 Task: Use the "High Pass Filter" to remove low-frequency noise from a field recording.
Action: Mouse moved to (72, 2)
Screenshot: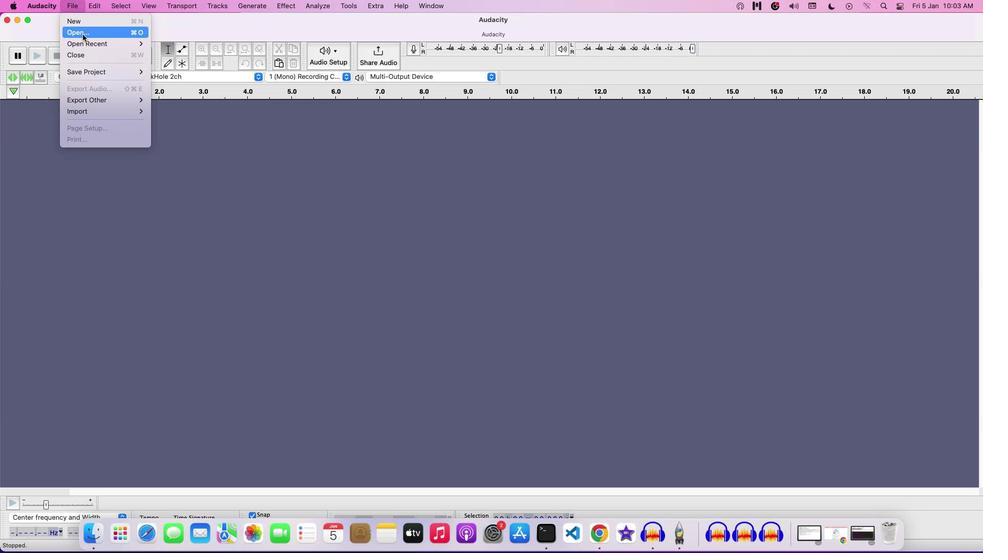 
Action: Mouse pressed left at (72, 2)
Screenshot: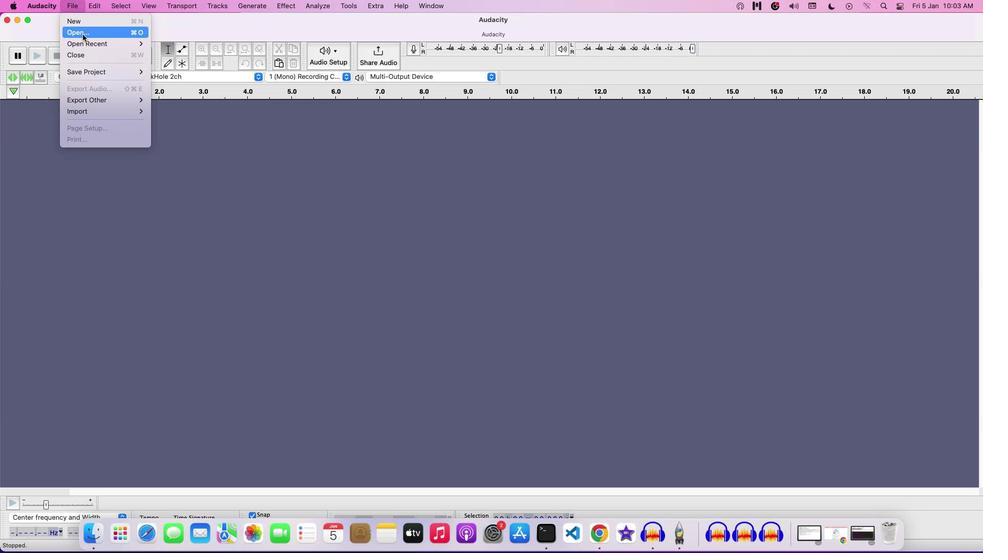 
Action: Mouse moved to (82, 34)
Screenshot: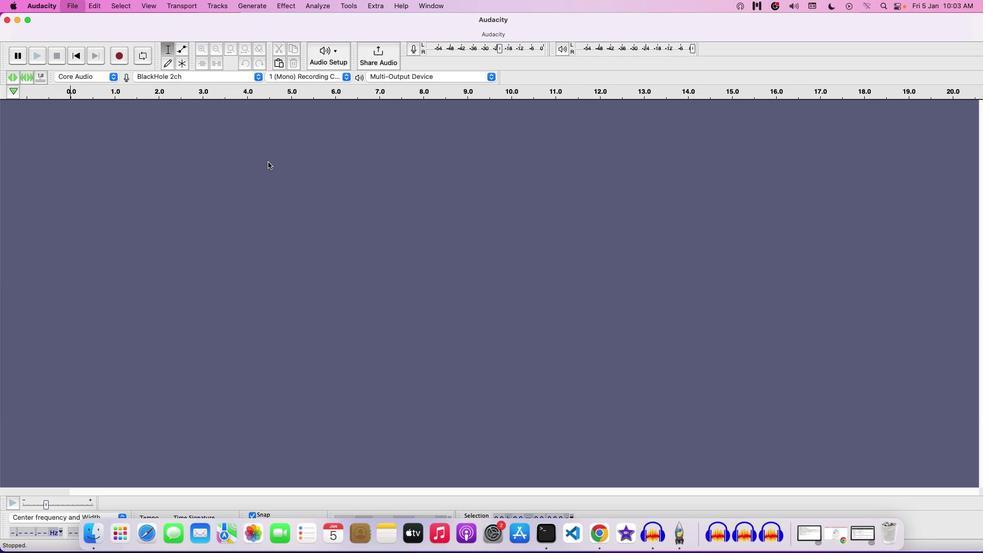 
Action: Mouse pressed left at (82, 34)
Screenshot: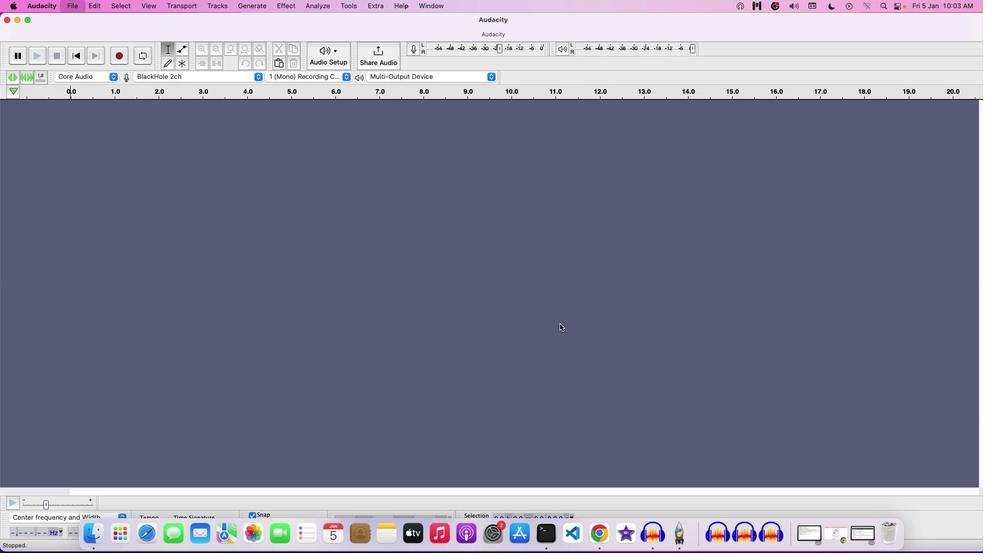 
Action: Mouse moved to (323, 136)
Screenshot: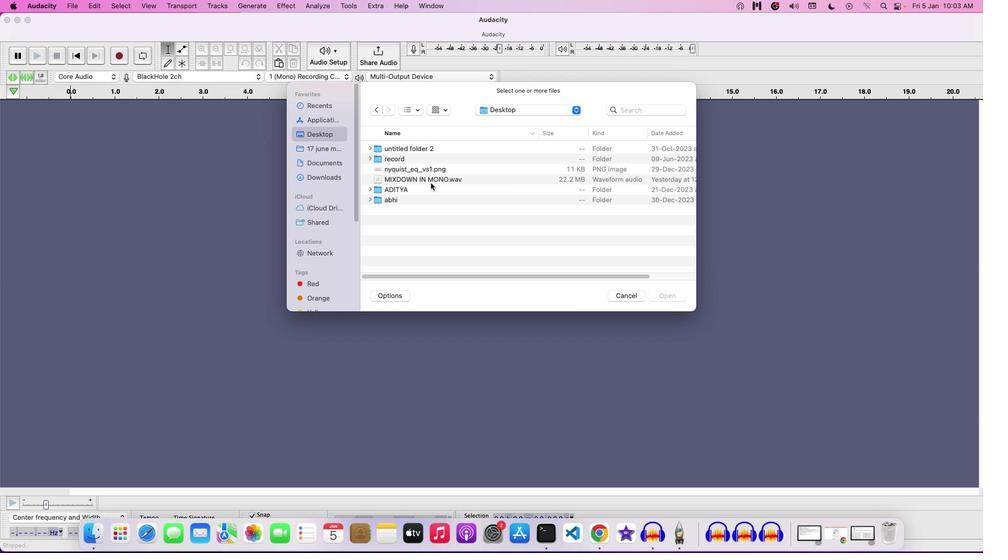
Action: Mouse pressed left at (323, 136)
Screenshot: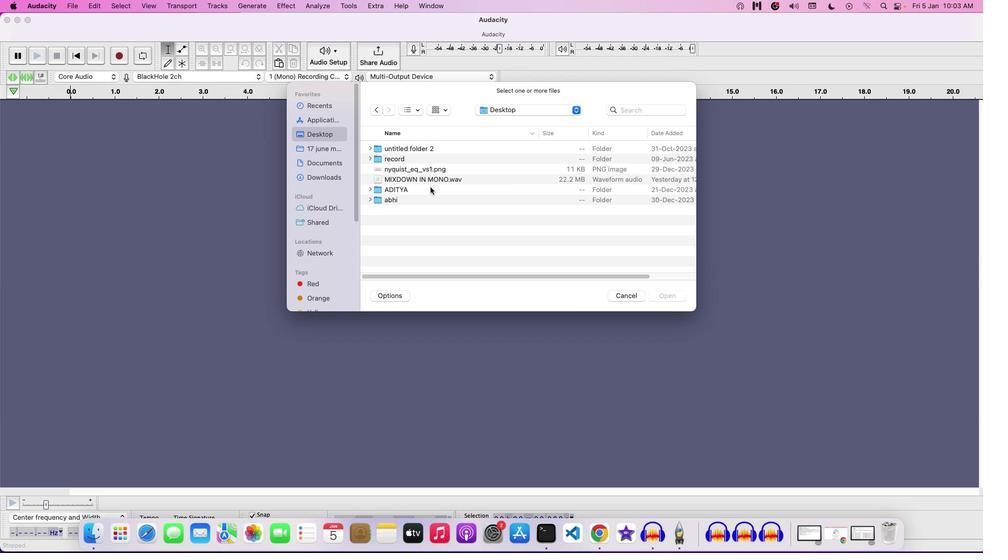 
Action: Mouse moved to (430, 187)
Screenshot: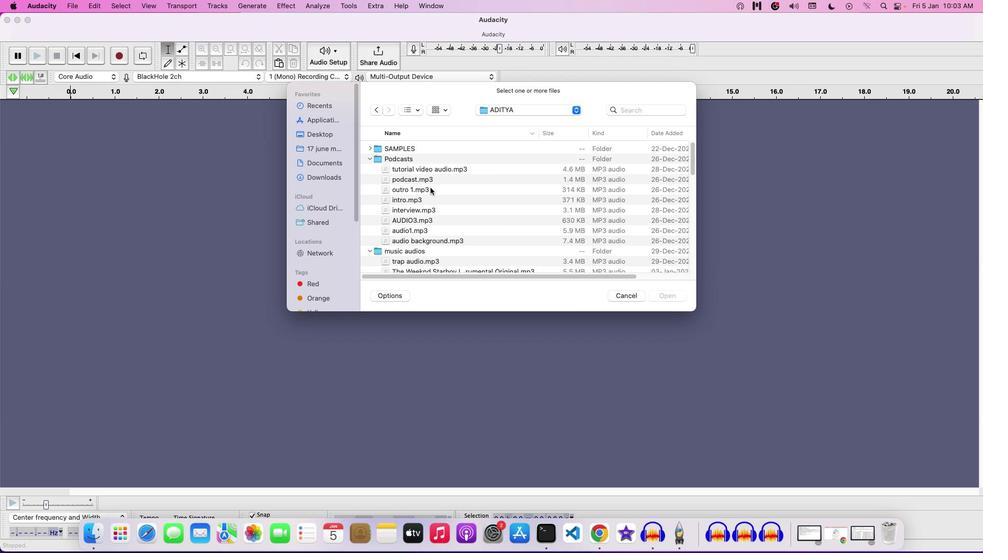 
Action: Mouse pressed left at (430, 187)
Screenshot: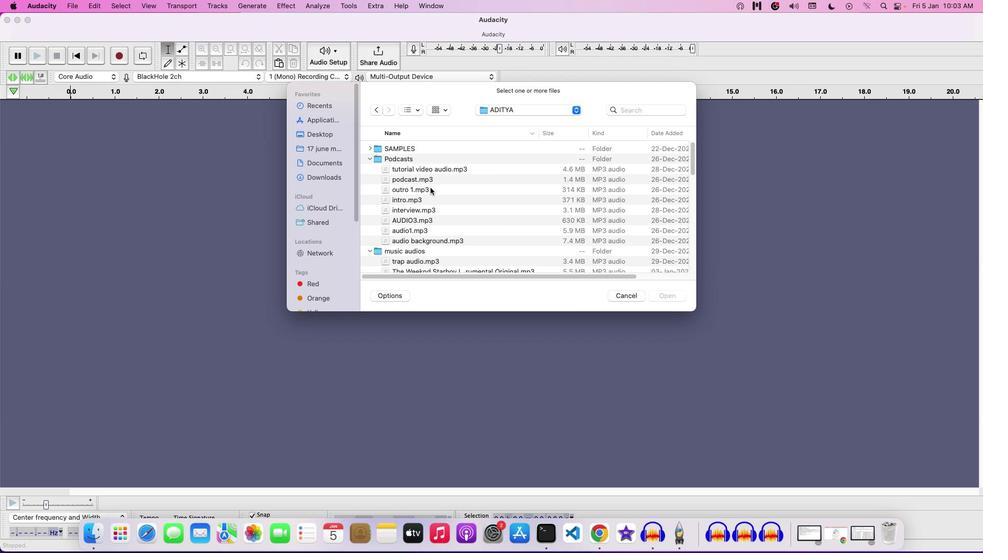 
Action: Mouse pressed left at (430, 187)
Screenshot: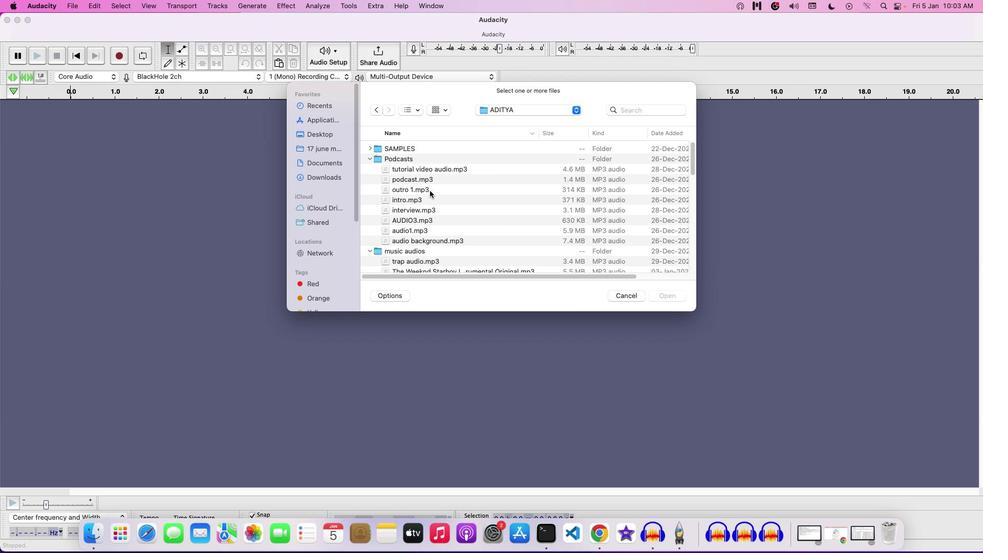 
Action: Mouse moved to (430, 204)
Screenshot: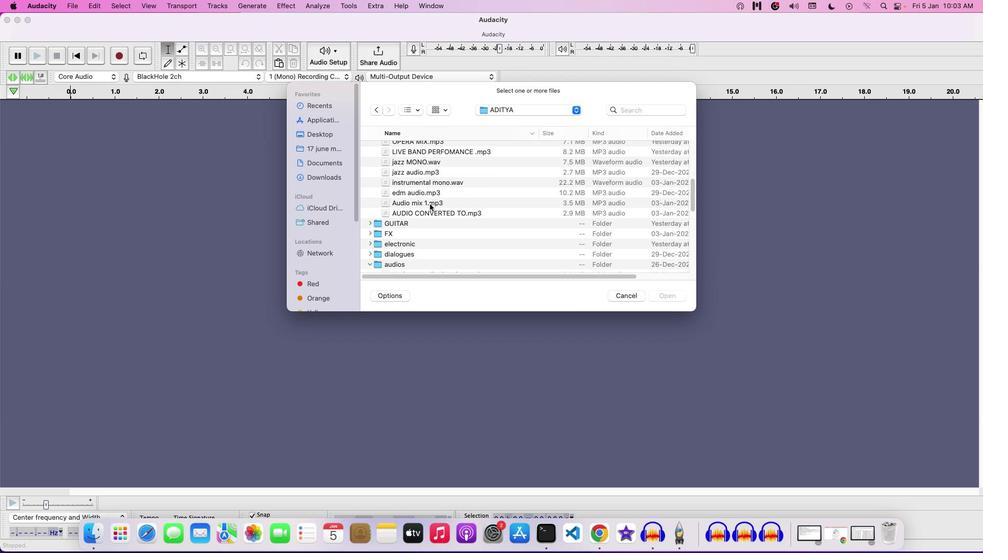 
Action: Mouse scrolled (430, 204) with delta (0, 0)
Screenshot: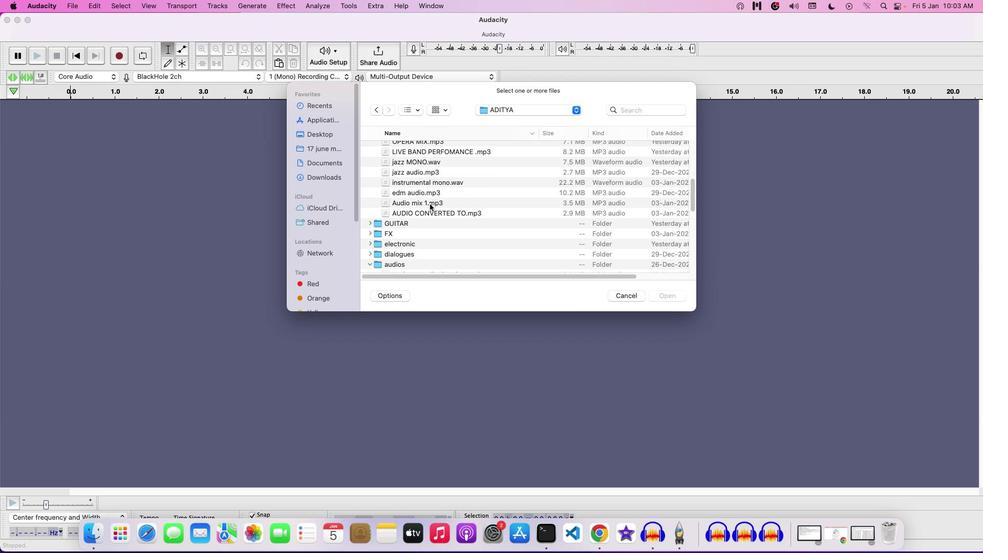 
Action: Mouse scrolled (430, 204) with delta (0, 0)
Screenshot: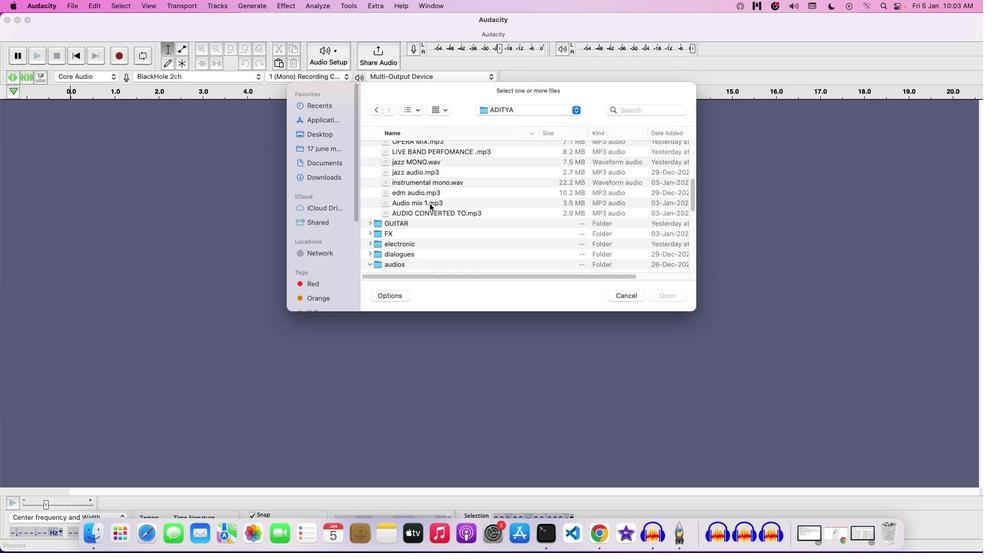 
Action: Mouse scrolled (430, 204) with delta (0, -1)
Screenshot: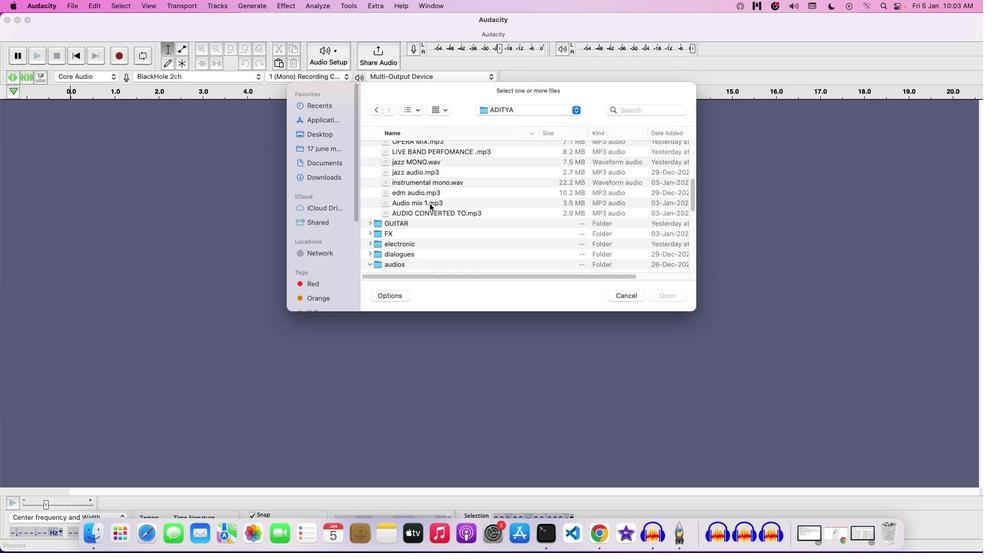 
Action: Mouse scrolled (430, 204) with delta (0, -2)
Screenshot: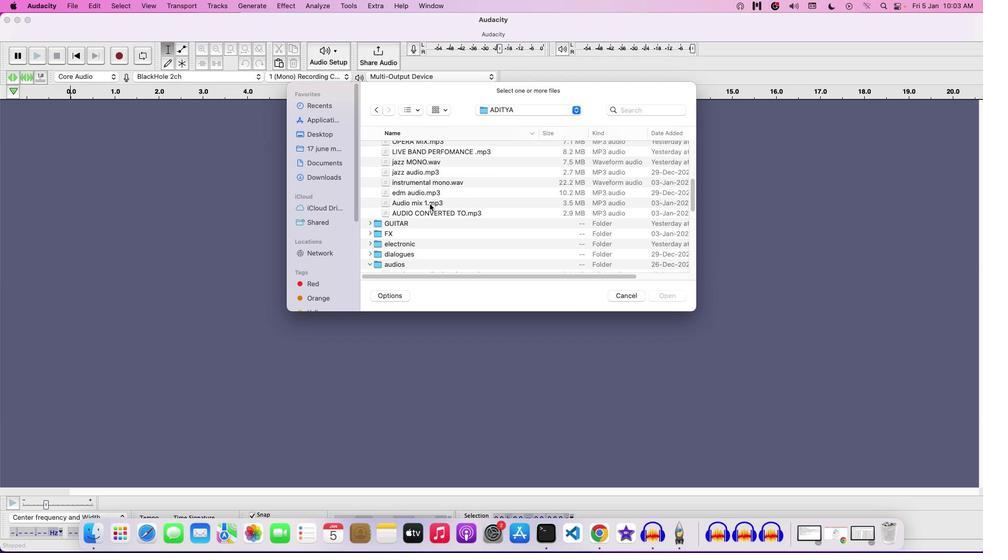 
Action: Mouse scrolled (430, 204) with delta (0, 0)
Screenshot: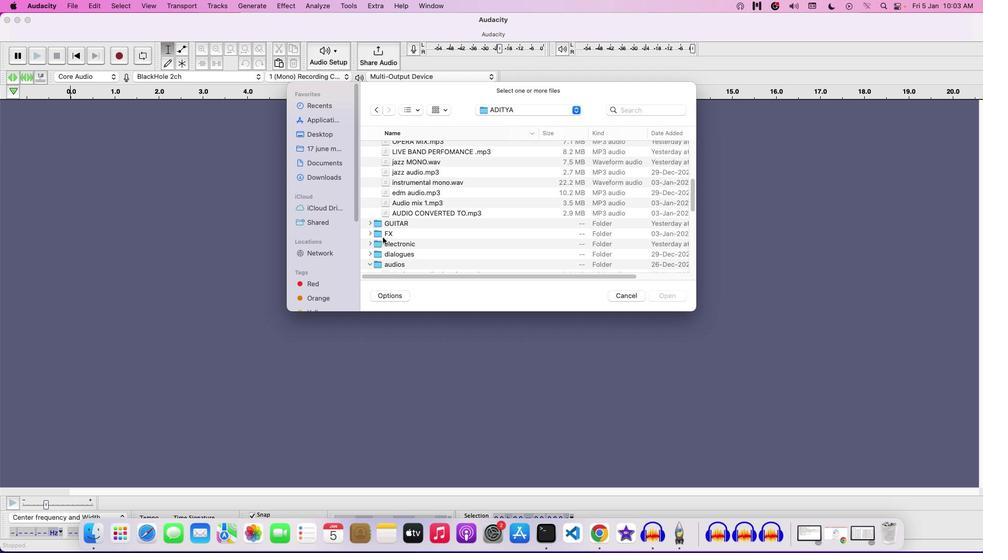 
Action: Mouse scrolled (430, 204) with delta (0, 0)
Screenshot: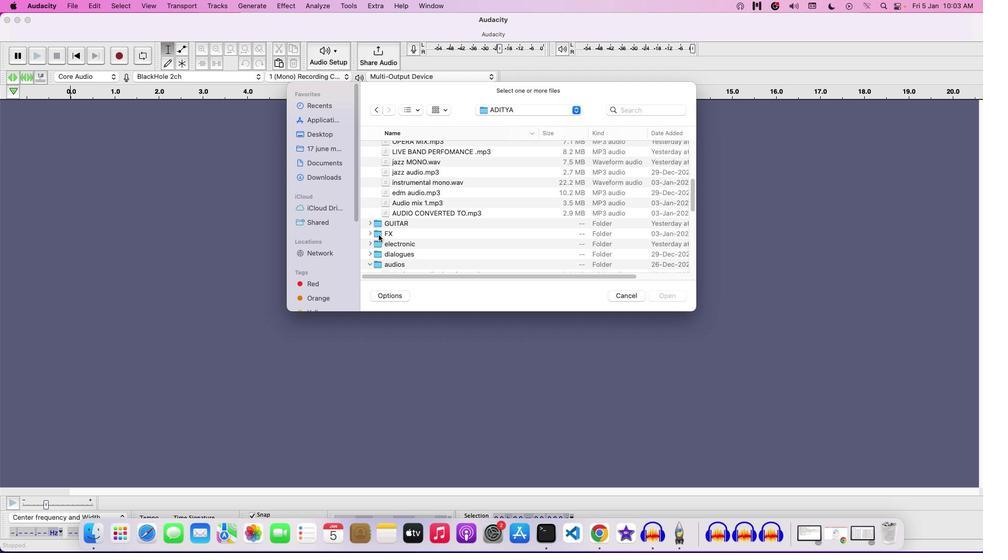 
Action: Mouse scrolled (430, 204) with delta (0, -1)
Screenshot: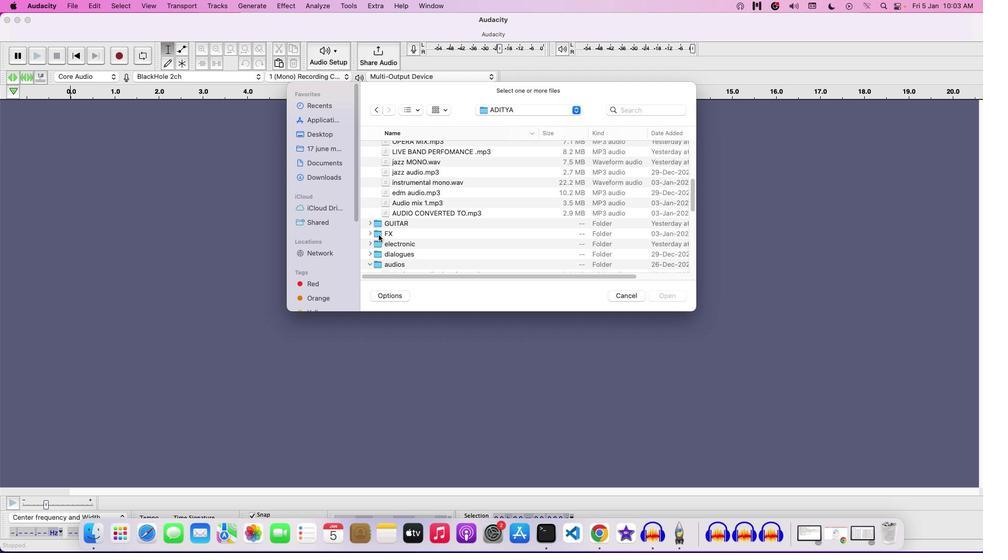 
Action: Mouse scrolled (430, 204) with delta (0, -2)
Screenshot: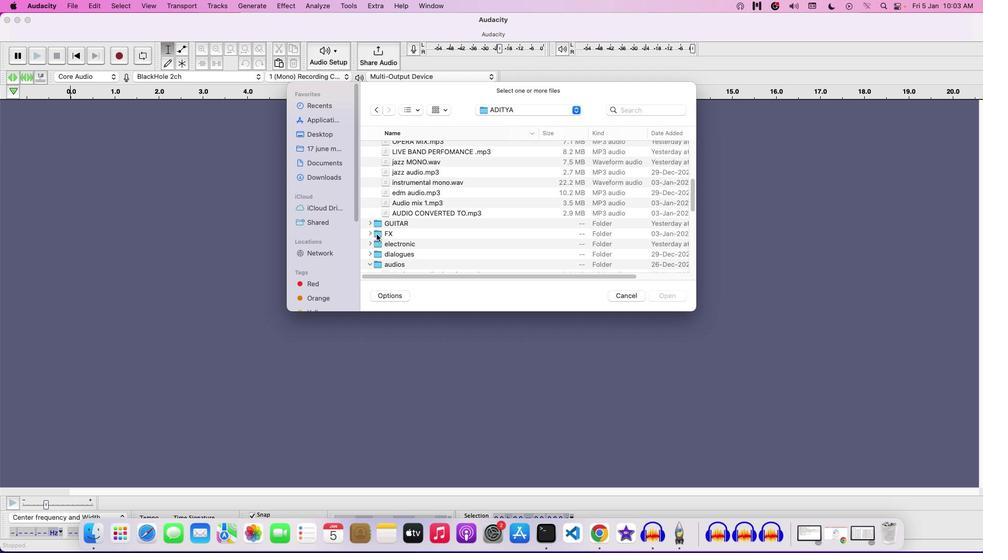 
Action: Mouse scrolled (430, 204) with delta (0, 0)
Screenshot: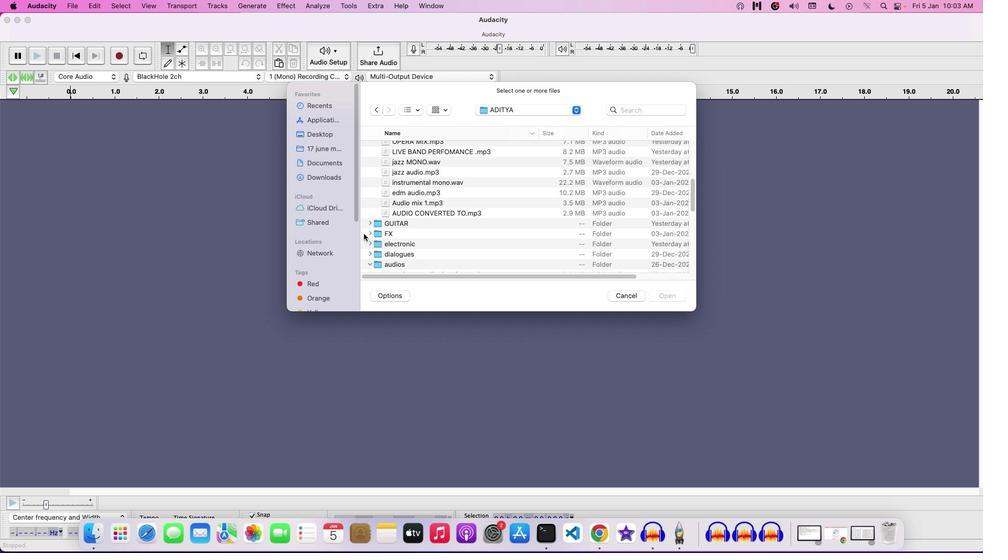 
Action: Mouse scrolled (430, 204) with delta (0, 0)
Screenshot: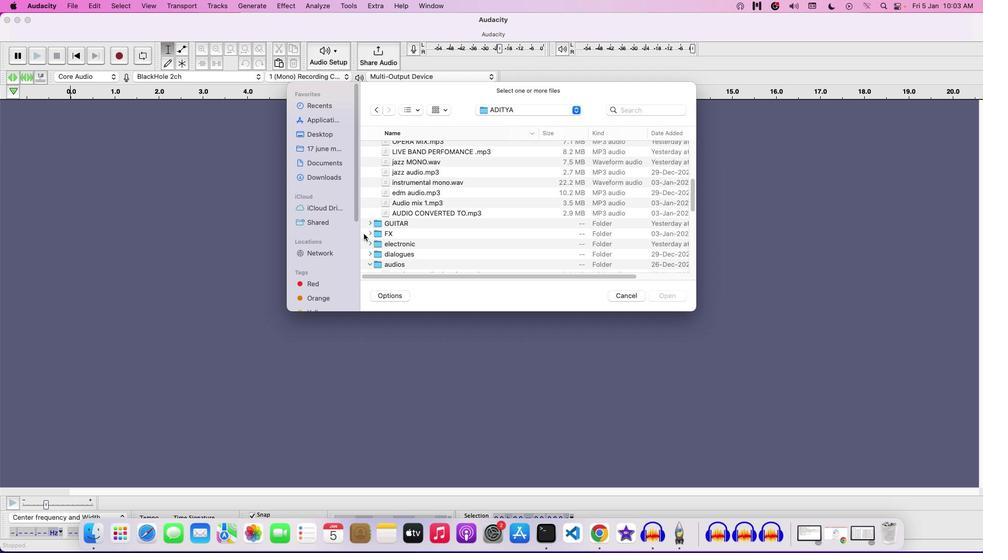 
Action: Mouse moved to (363, 234)
Screenshot: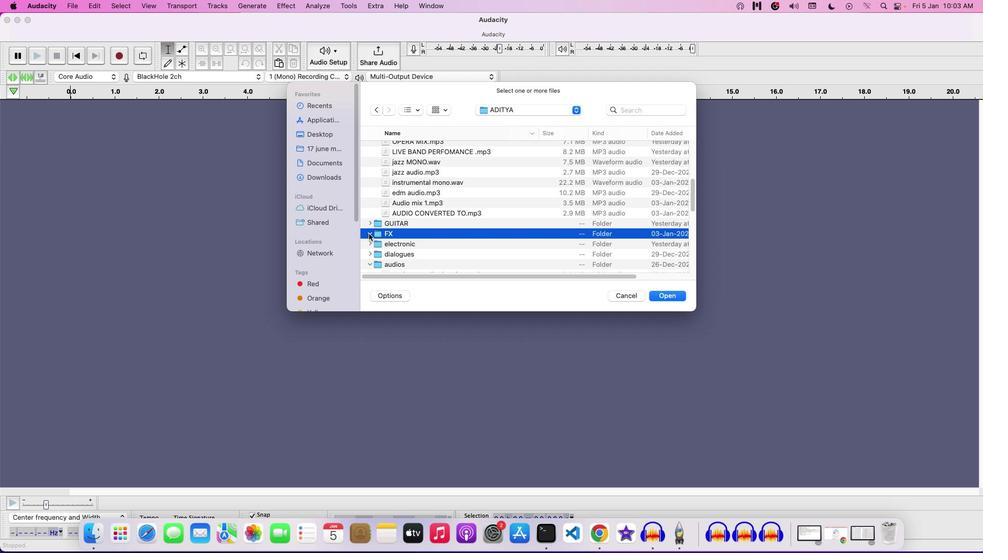 
Action: Mouse pressed left at (363, 234)
Screenshot: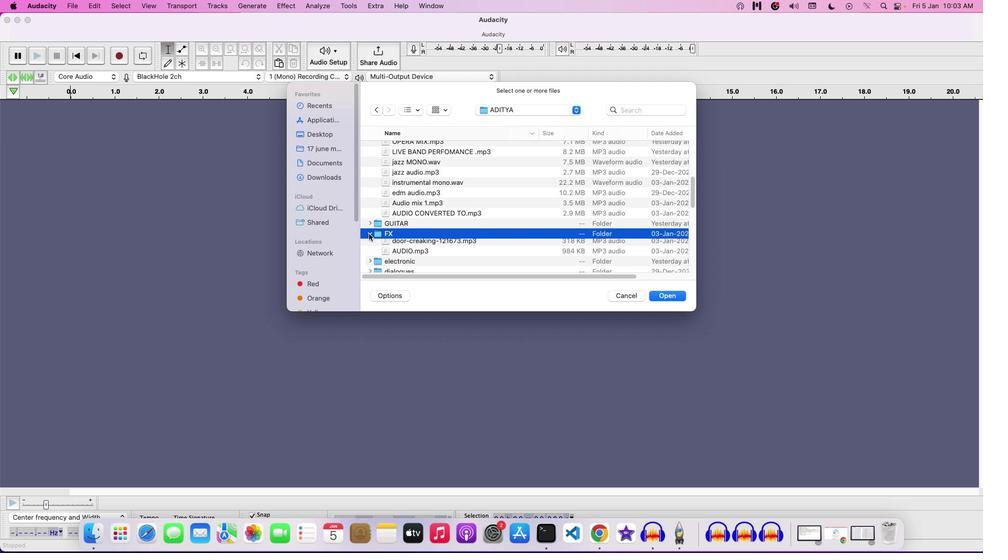 
Action: Mouse moved to (368, 234)
Screenshot: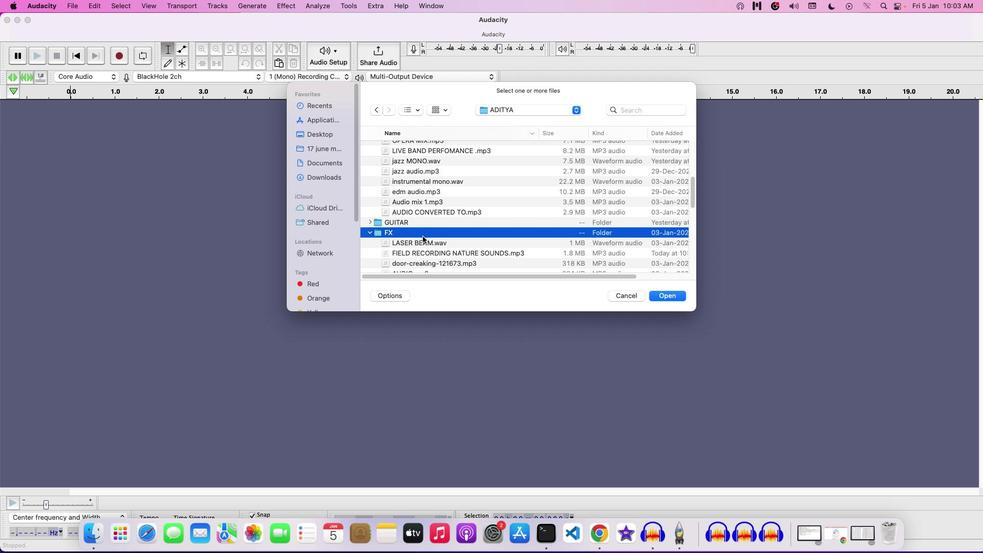 
Action: Mouse pressed left at (368, 234)
Screenshot: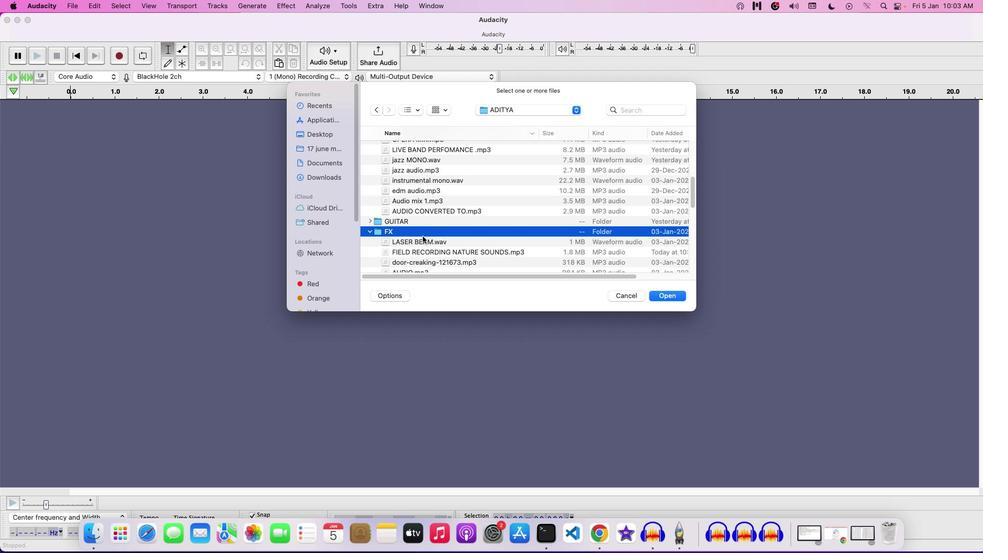 
Action: Mouse moved to (422, 236)
Screenshot: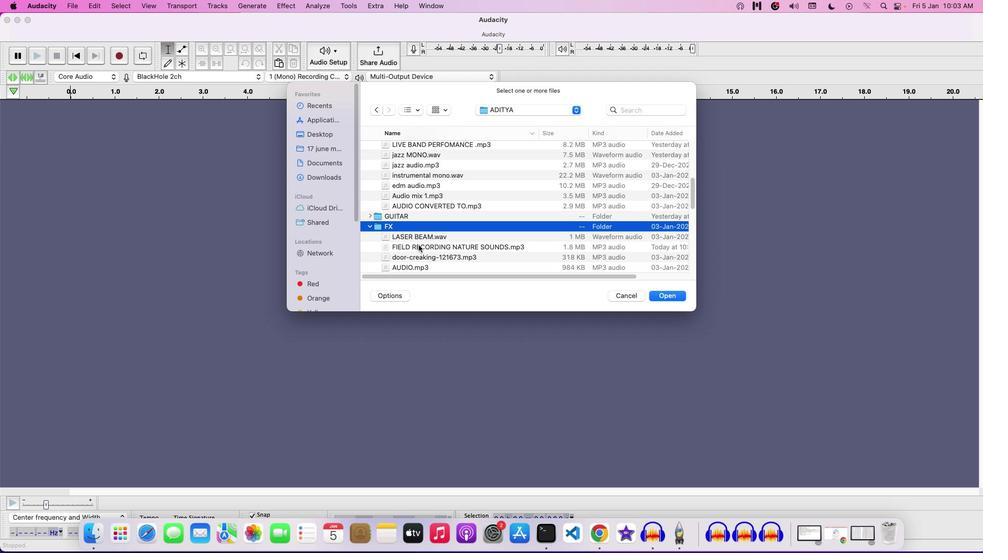 
Action: Mouse scrolled (422, 236) with delta (0, 0)
Screenshot: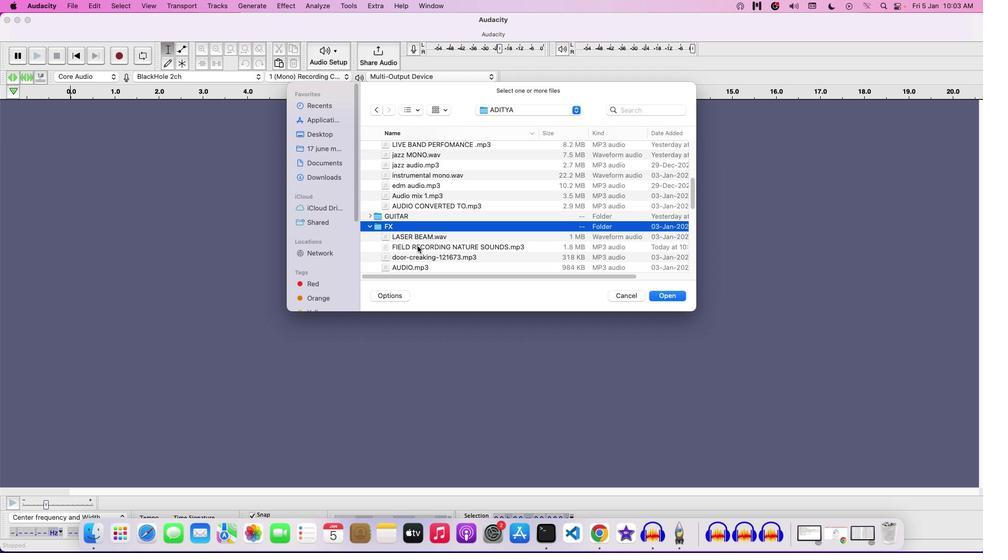 
Action: Mouse scrolled (422, 236) with delta (0, 0)
Screenshot: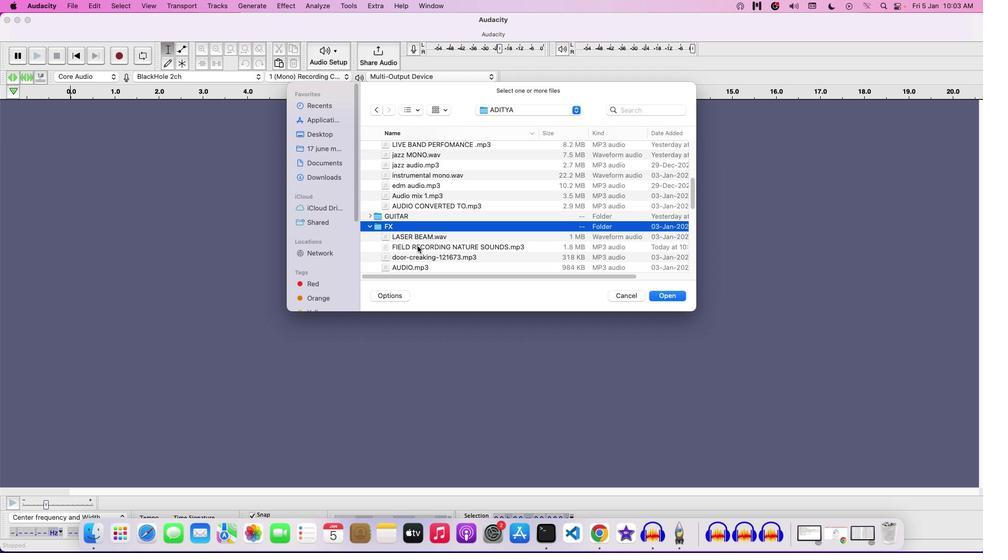 
Action: Mouse scrolled (422, 236) with delta (0, 0)
Screenshot: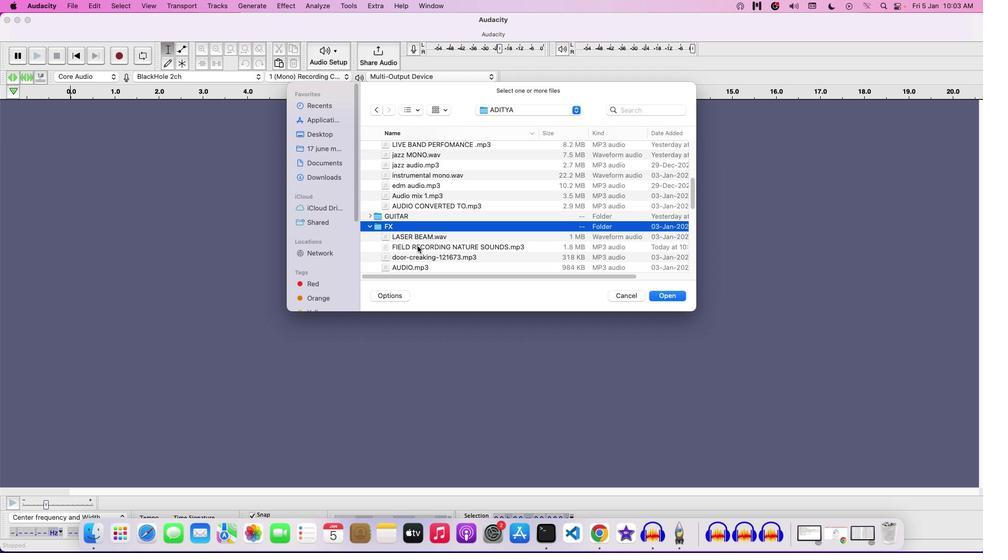 
Action: Mouse moved to (418, 245)
Screenshot: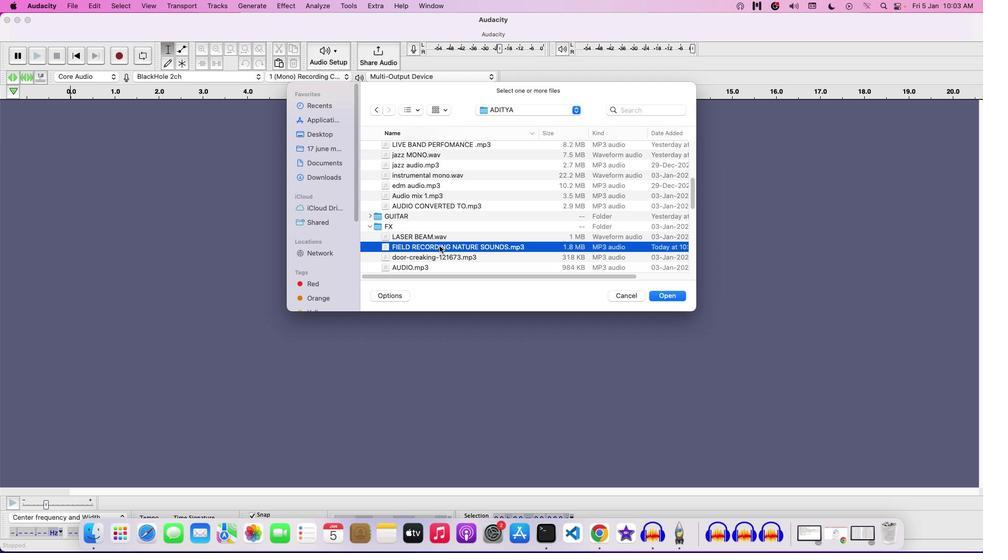 
Action: Mouse pressed left at (418, 245)
Screenshot: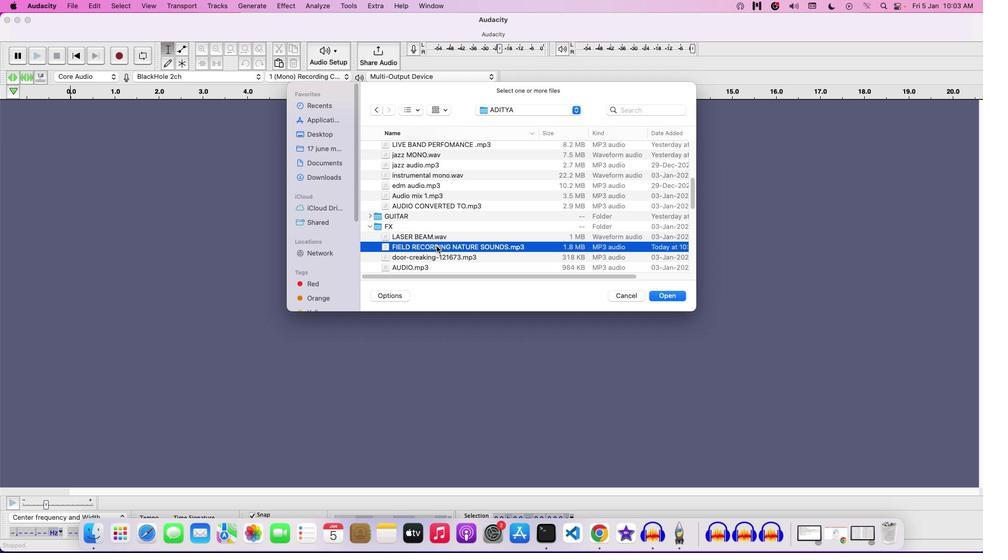 
Action: Mouse moved to (440, 245)
Screenshot: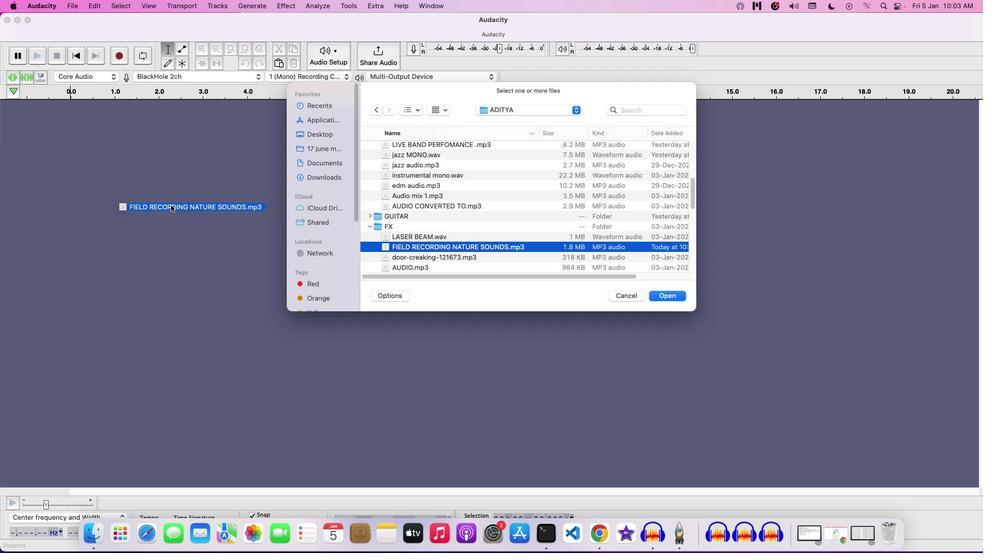 
Action: Mouse pressed left at (440, 245)
Screenshot: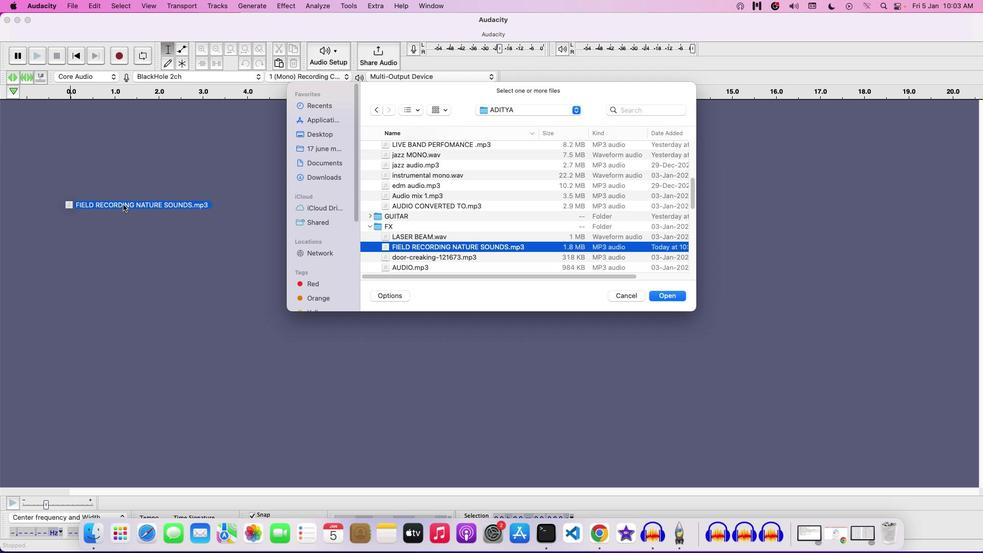 
Action: Mouse moved to (627, 296)
Screenshot: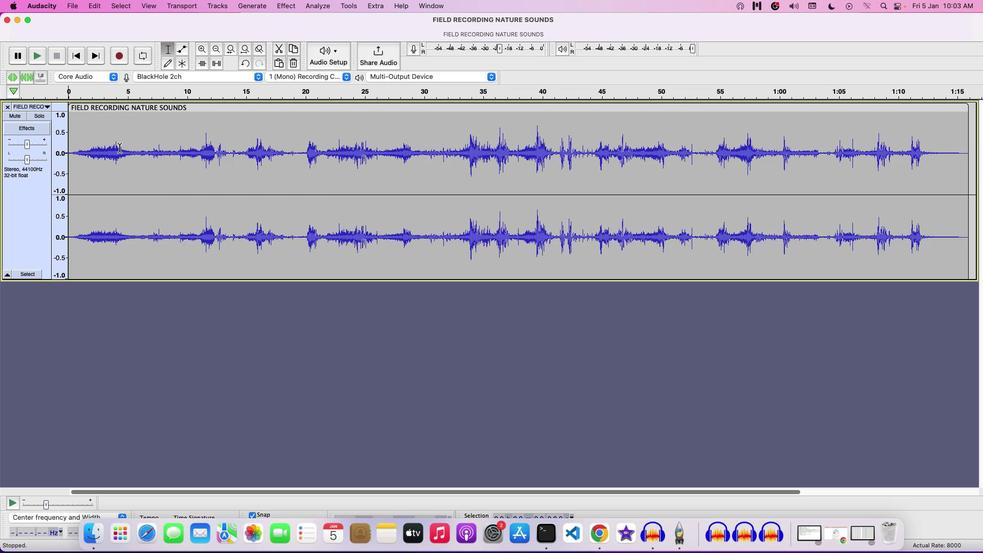 
Action: Mouse pressed left at (627, 296)
Screenshot: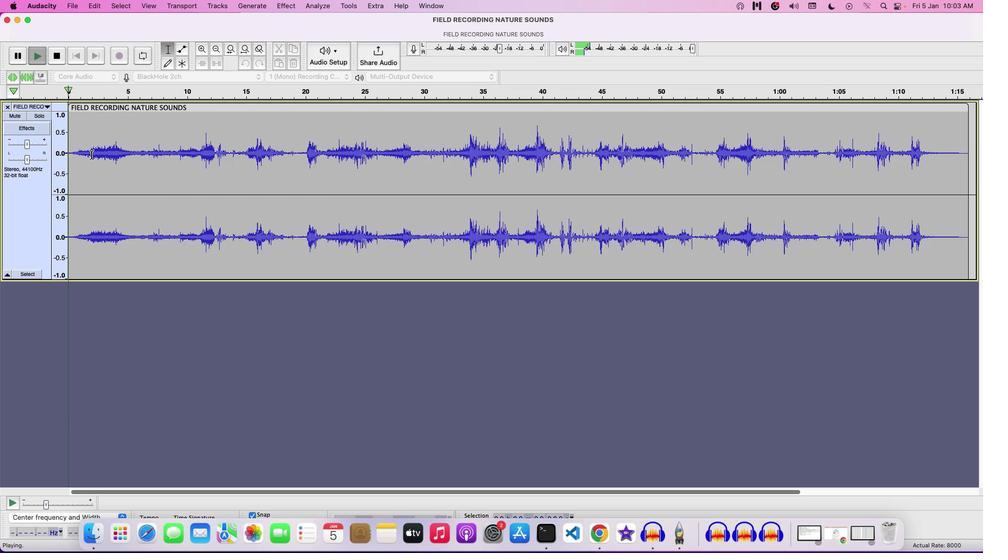 
Action: Mouse moved to (194, 133)
Screenshot: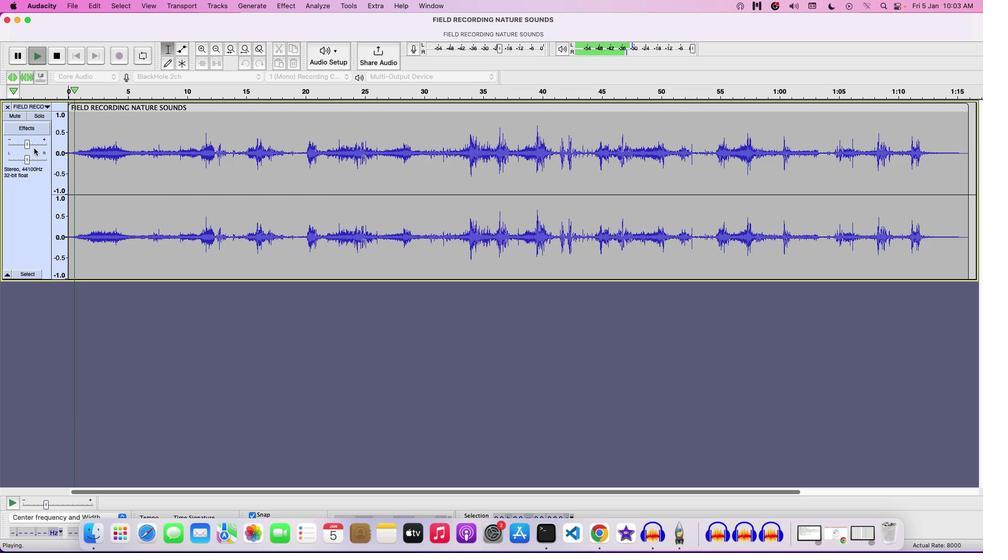 
Action: Key pressed Key.space
Screenshot: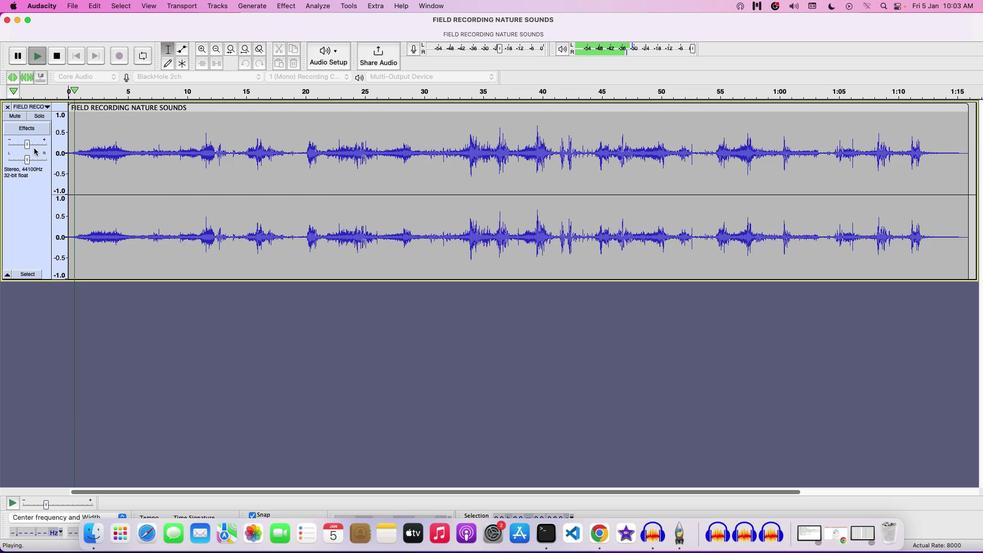
Action: Mouse moved to (29, 143)
Screenshot: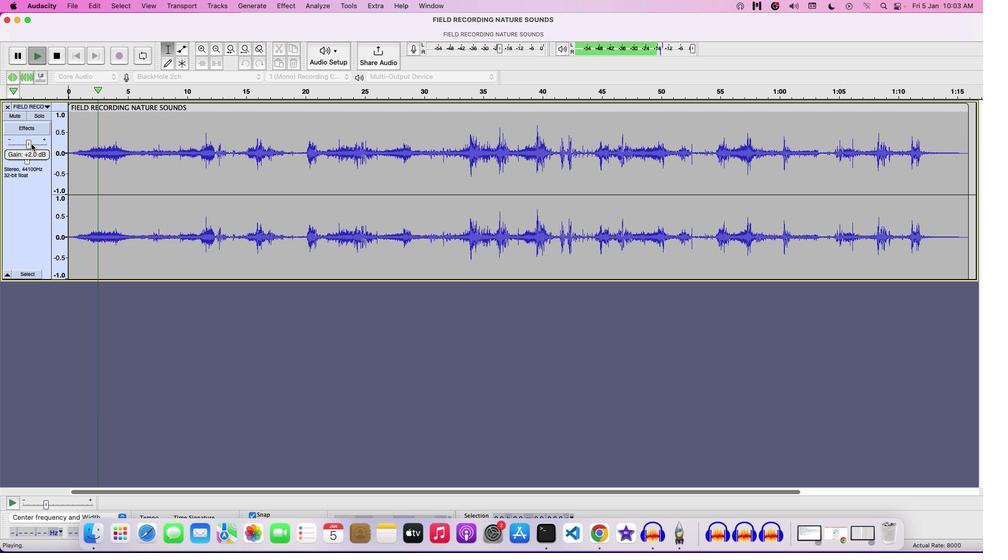 
Action: Mouse pressed left at (29, 143)
Screenshot: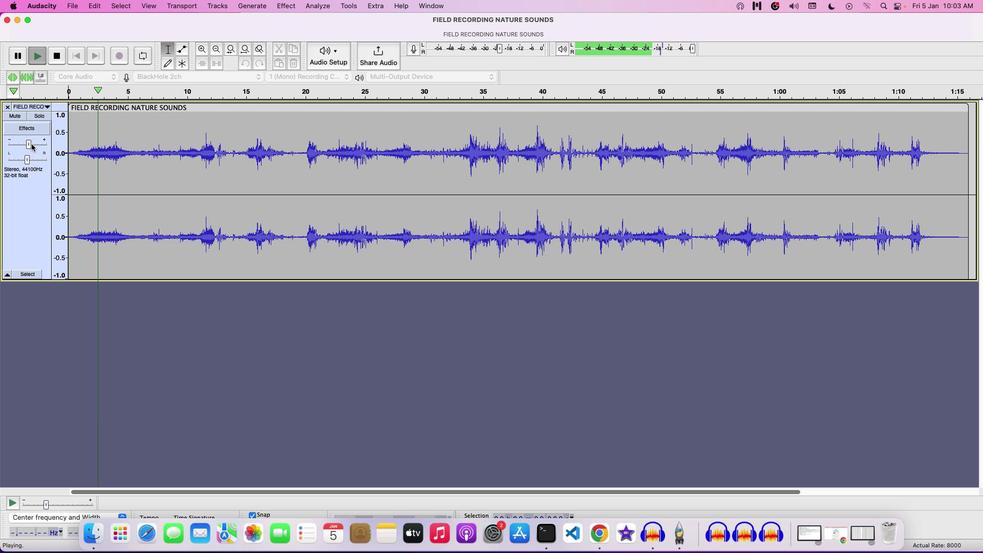 
Action: Mouse moved to (30, 143)
Screenshot: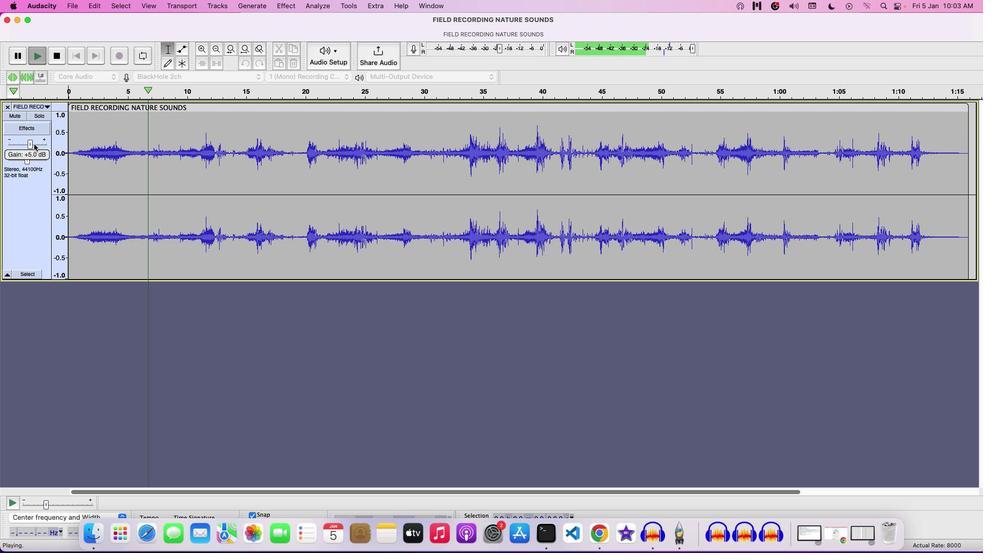 
Action: Mouse pressed left at (30, 143)
Screenshot: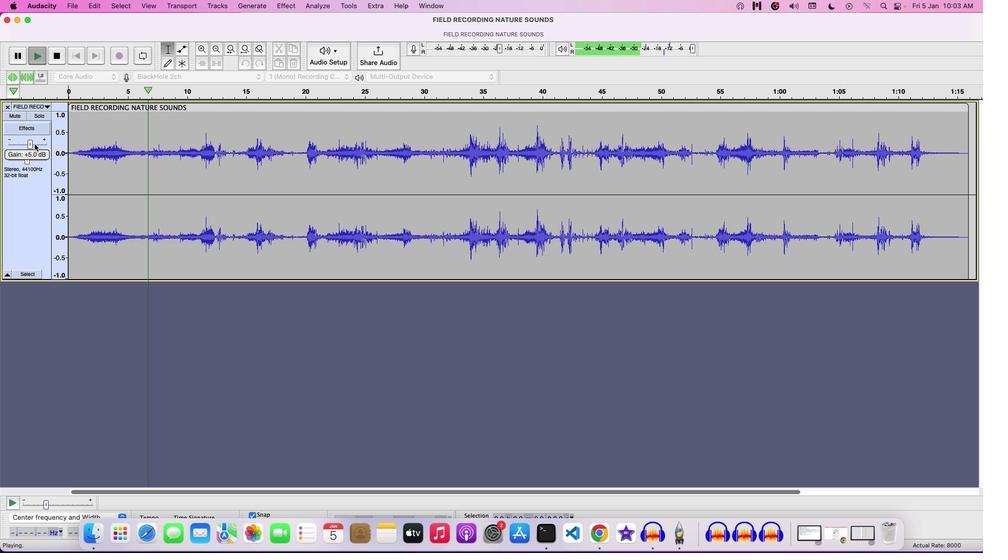 
Action: Mouse moved to (30, 142)
Screenshot: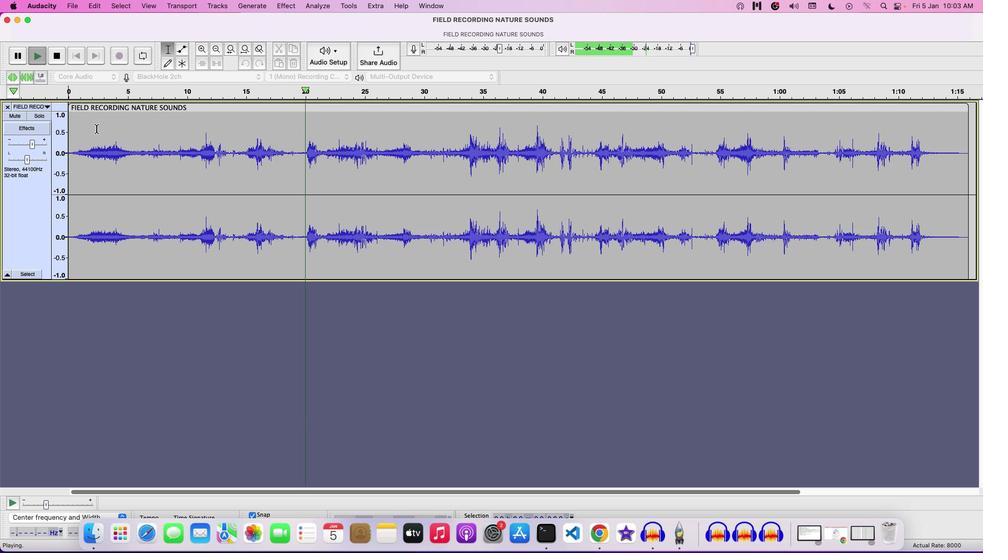 
Action: Mouse pressed left at (30, 142)
Screenshot: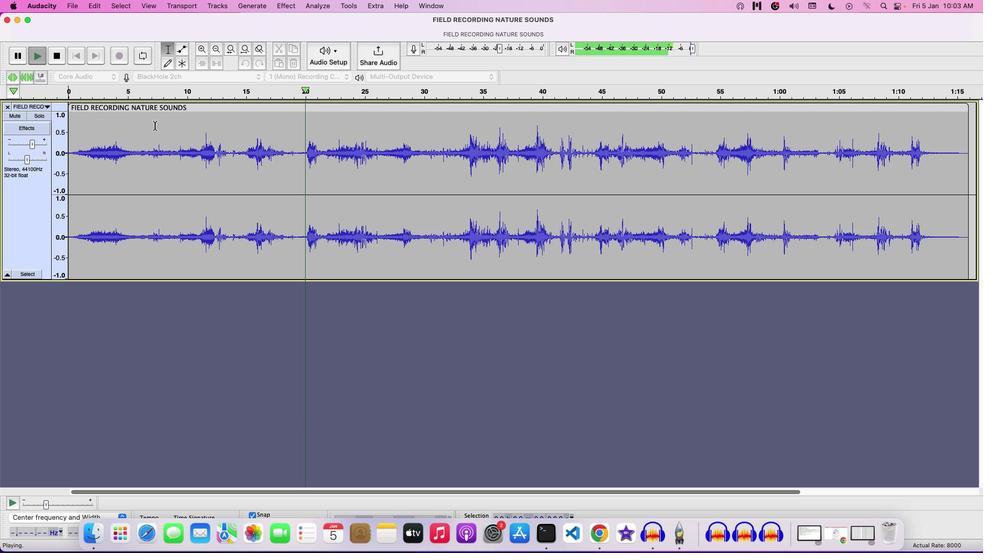 
Action: Mouse moved to (375, 142)
Screenshot: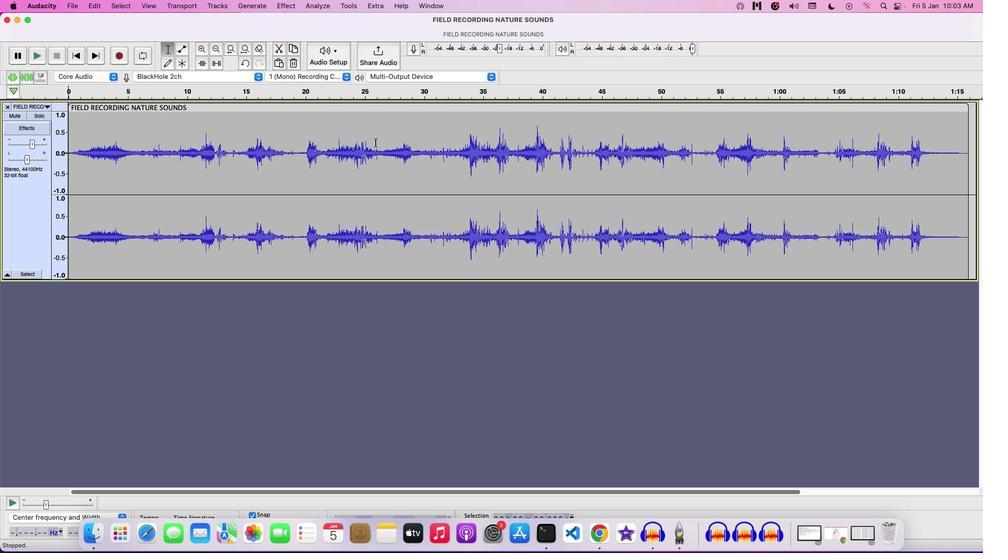 
Action: Key pressed Key.space
Screenshot: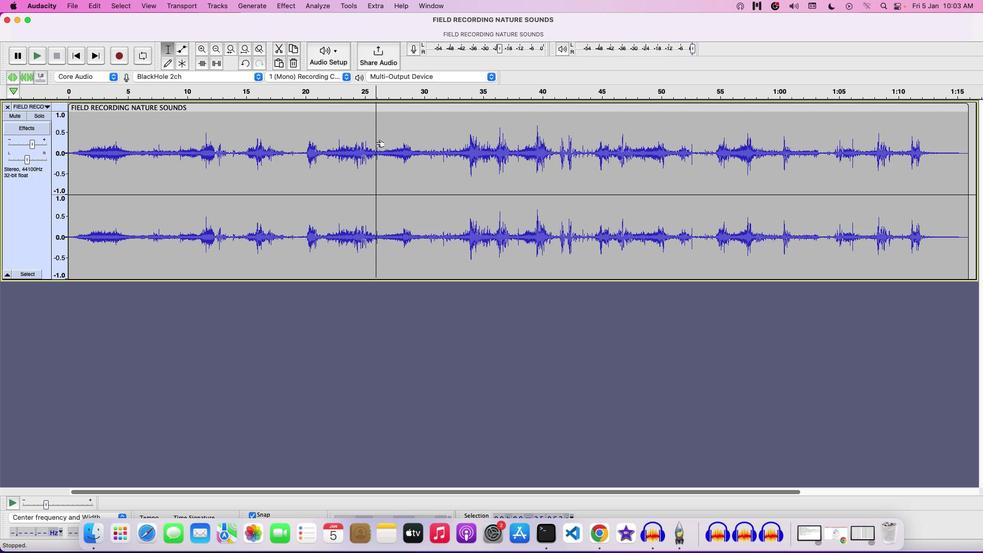 
Action: Mouse pressed left at (375, 142)
Screenshot: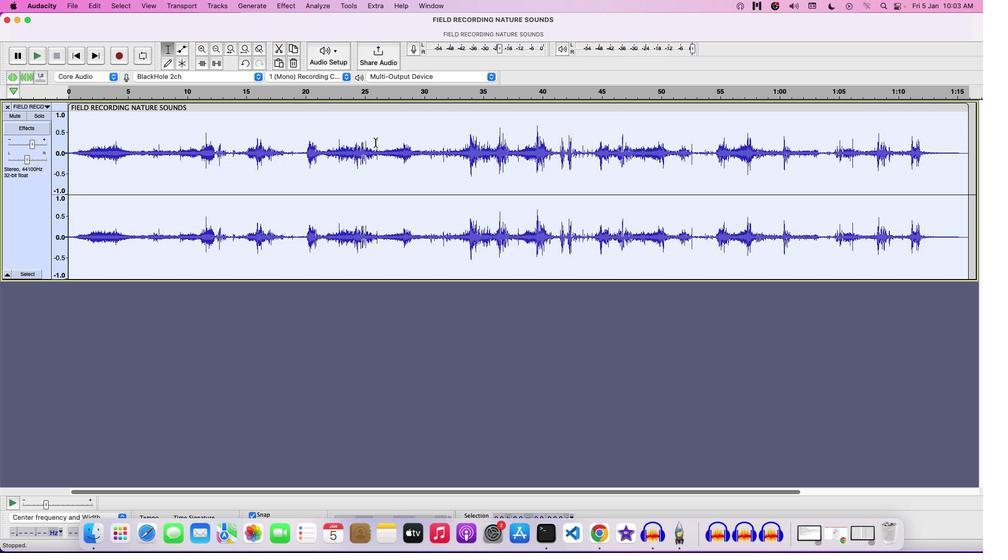 
Action: Mouse pressed left at (375, 142)
Screenshot: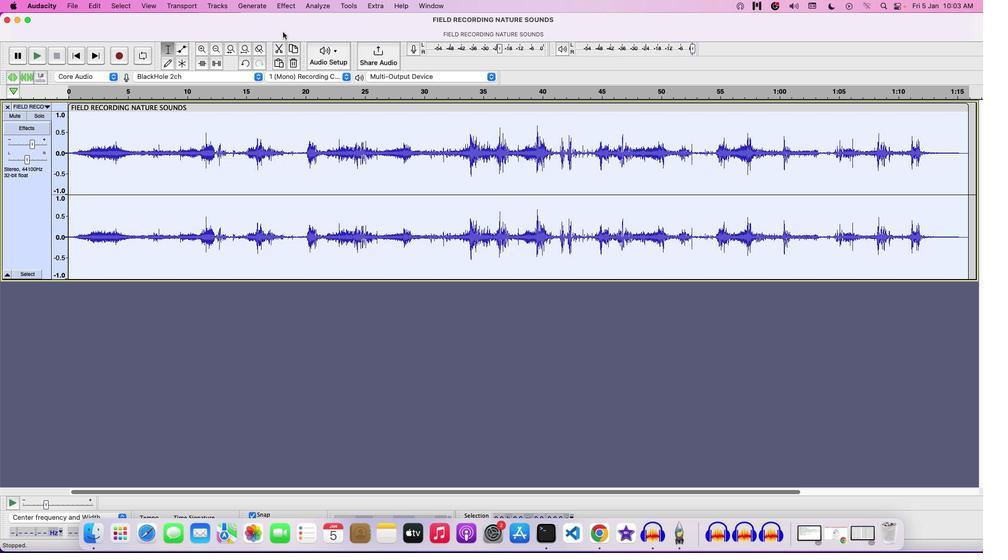 
Action: Mouse moved to (283, 5)
Screenshot: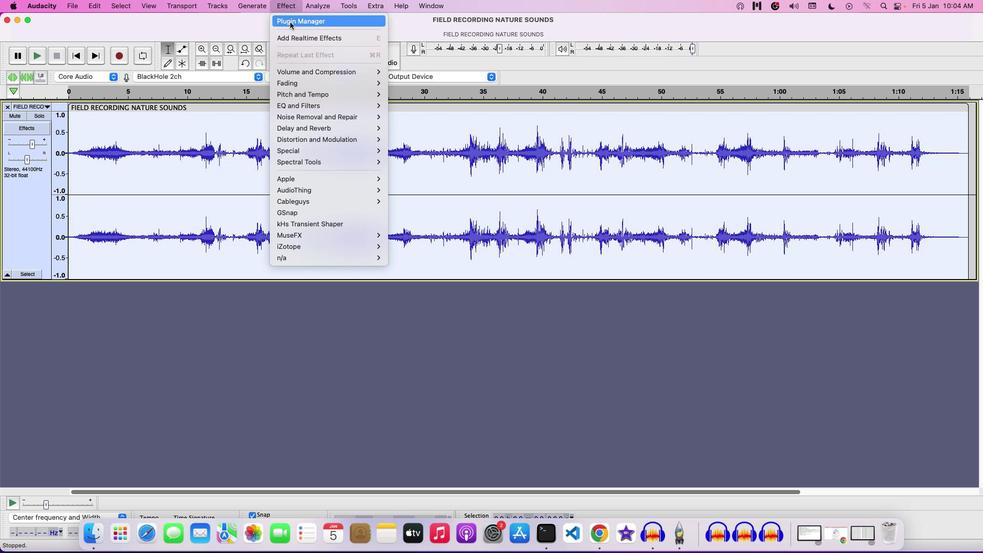 
Action: Mouse pressed left at (283, 5)
Screenshot: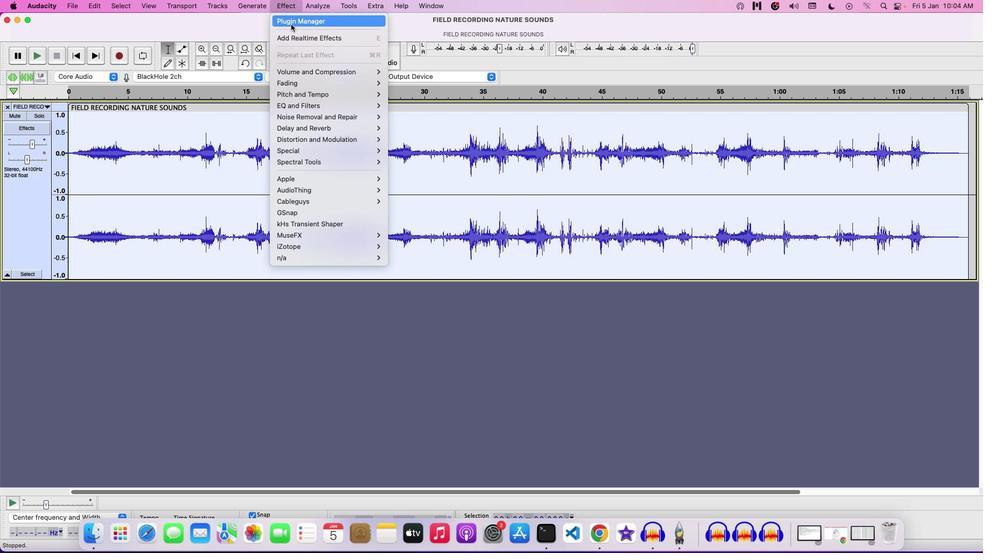 
Action: Mouse moved to (416, 144)
Screenshot: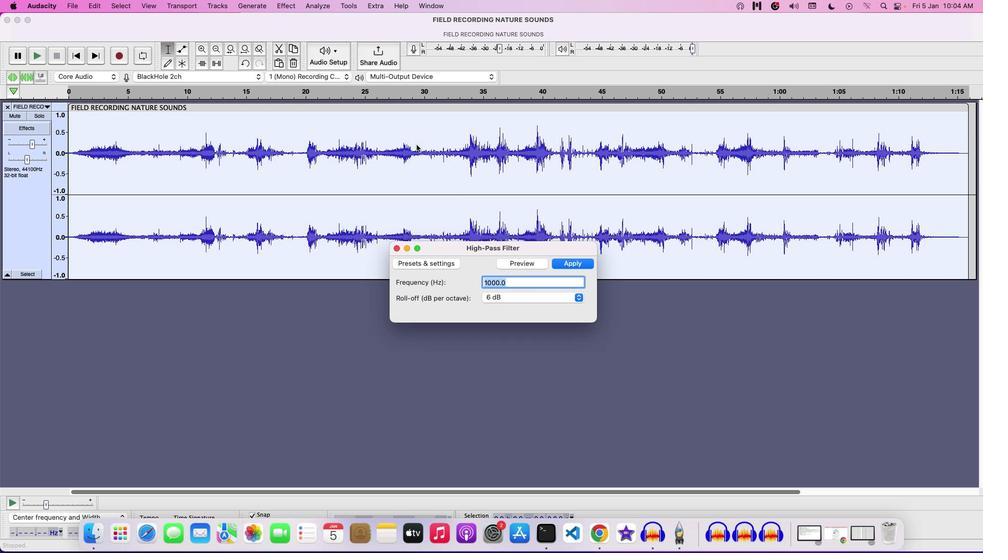 
Action: Mouse pressed left at (416, 144)
Screenshot: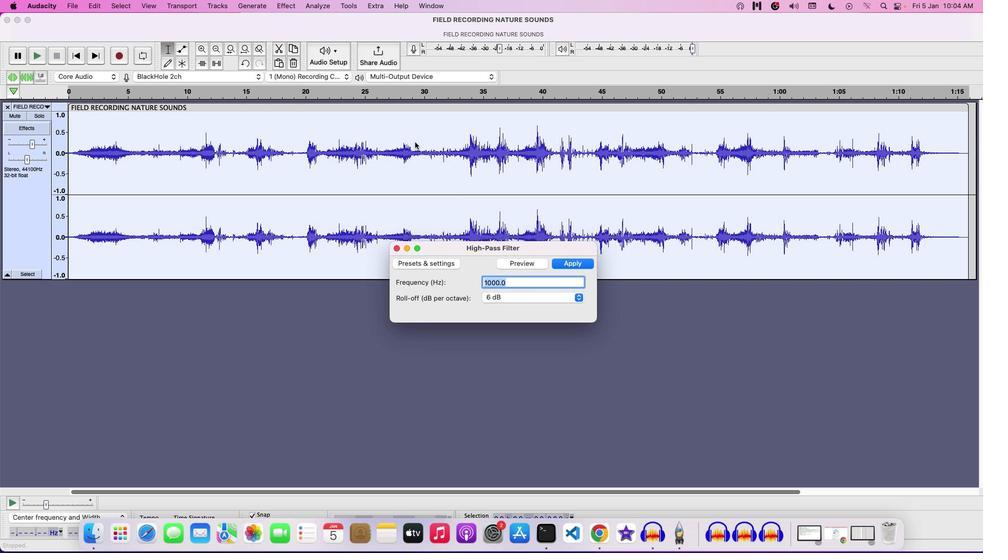 
Action: Mouse moved to (487, 247)
Screenshot: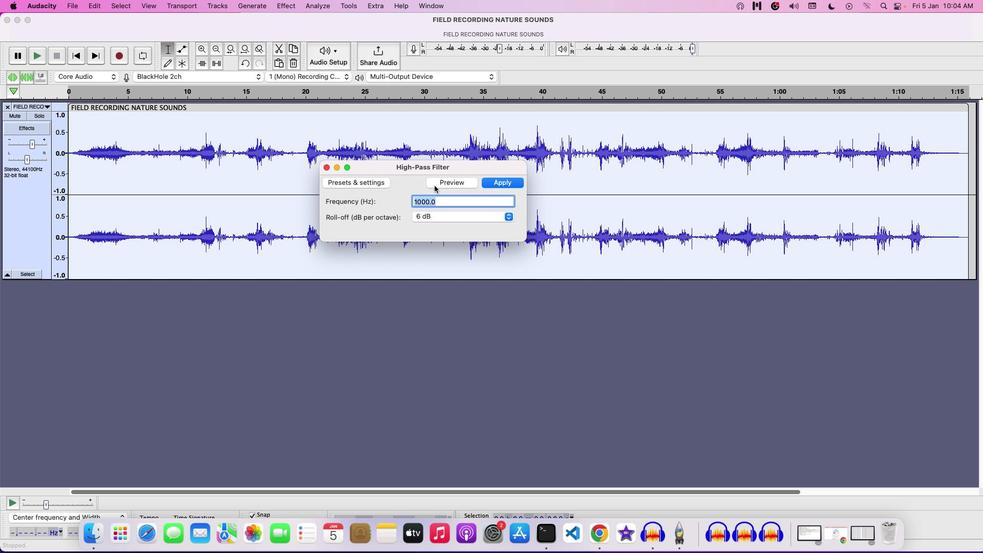 
Action: Mouse pressed left at (487, 247)
Screenshot: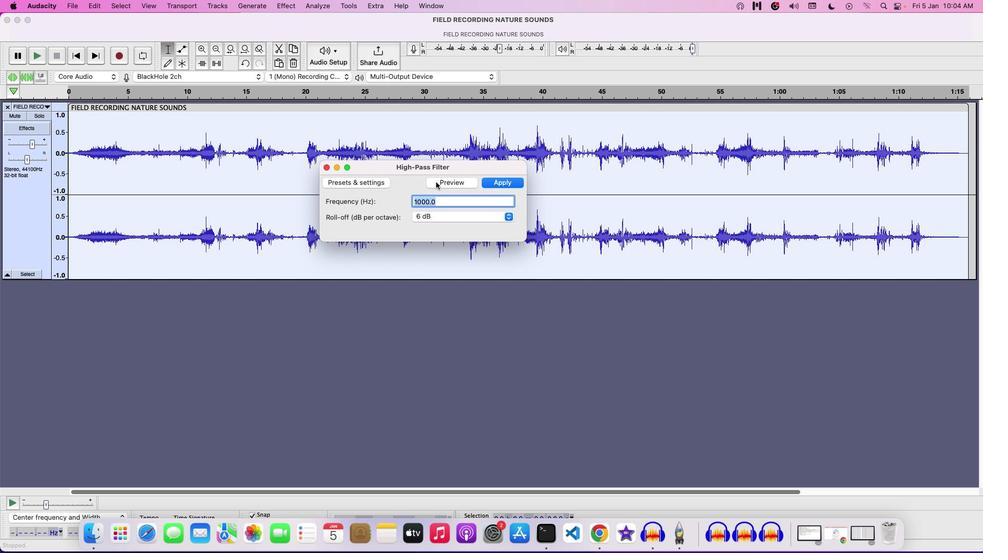 
Action: Mouse moved to (436, 181)
Screenshot: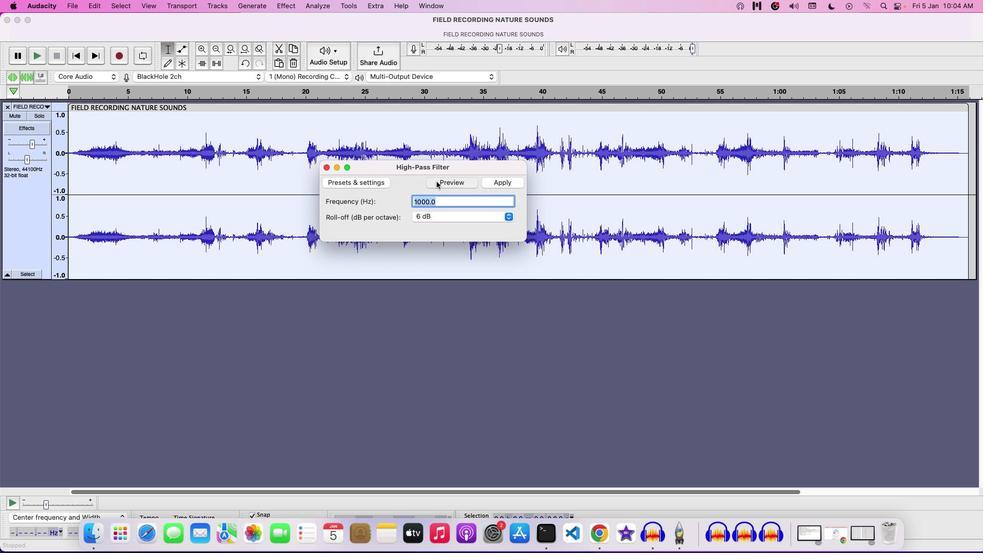 
Action: Mouse pressed left at (436, 181)
Screenshot: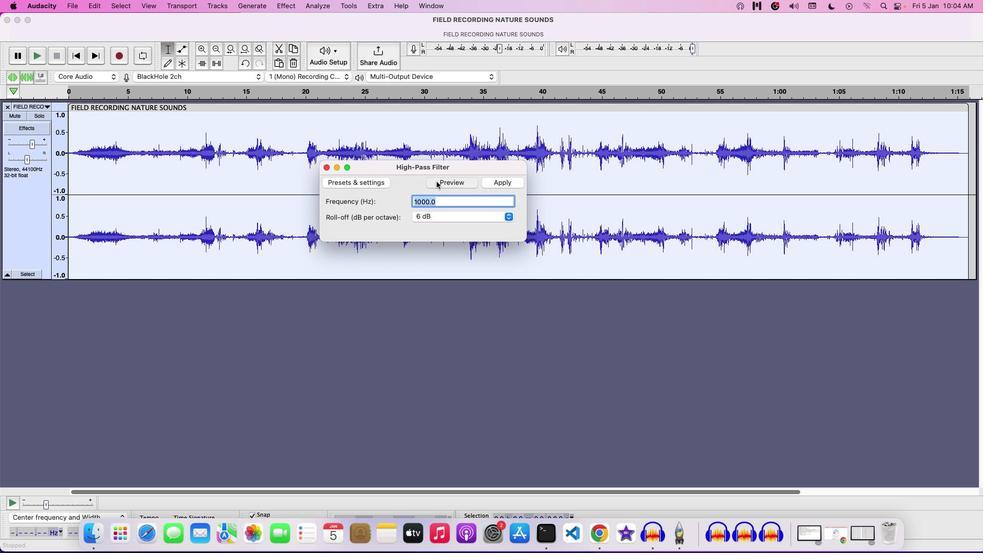 
Action: Mouse moved to (494, 182)
Screenshot: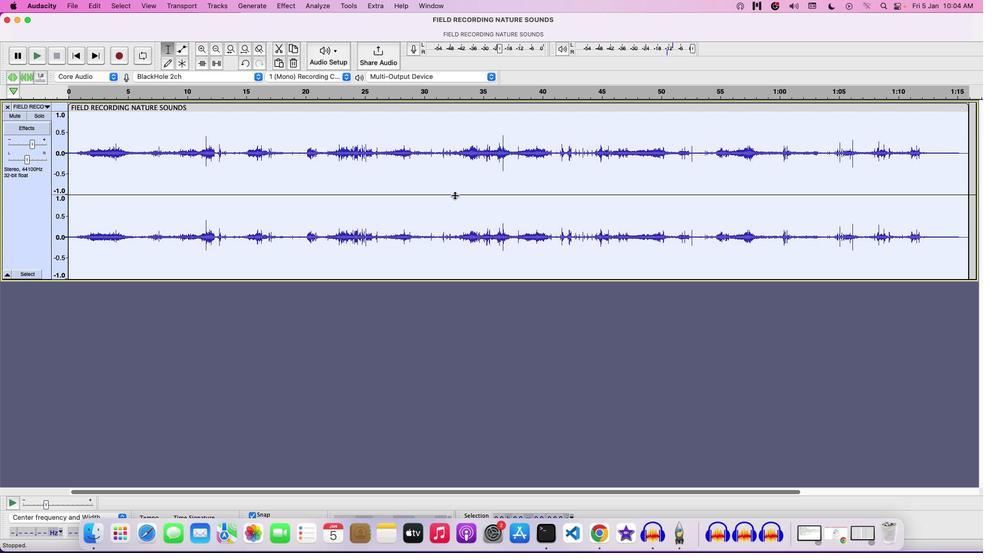 
Action: Mouse pressed left at (494, 182)
Screenshot: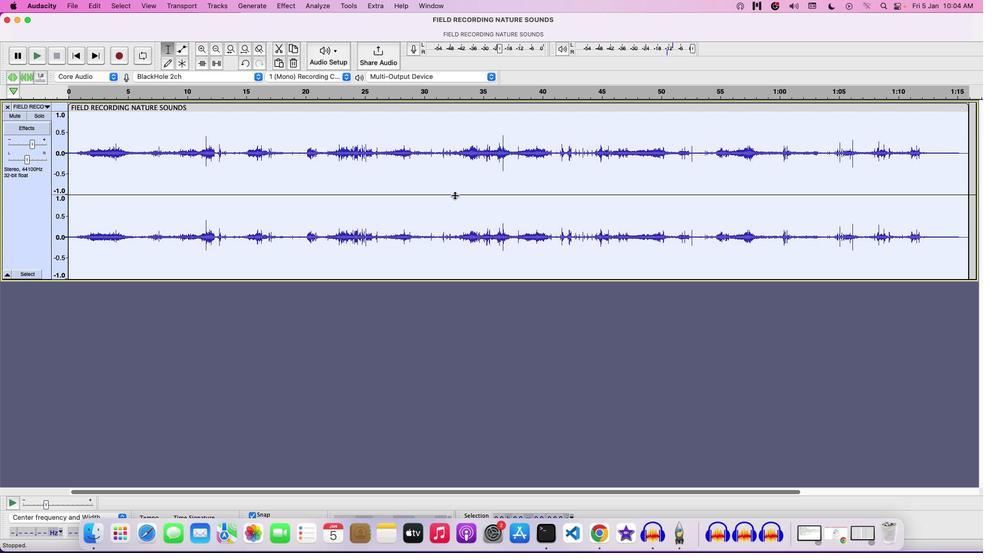 
Action: Mouse moved to (454, 195)
Screenshot: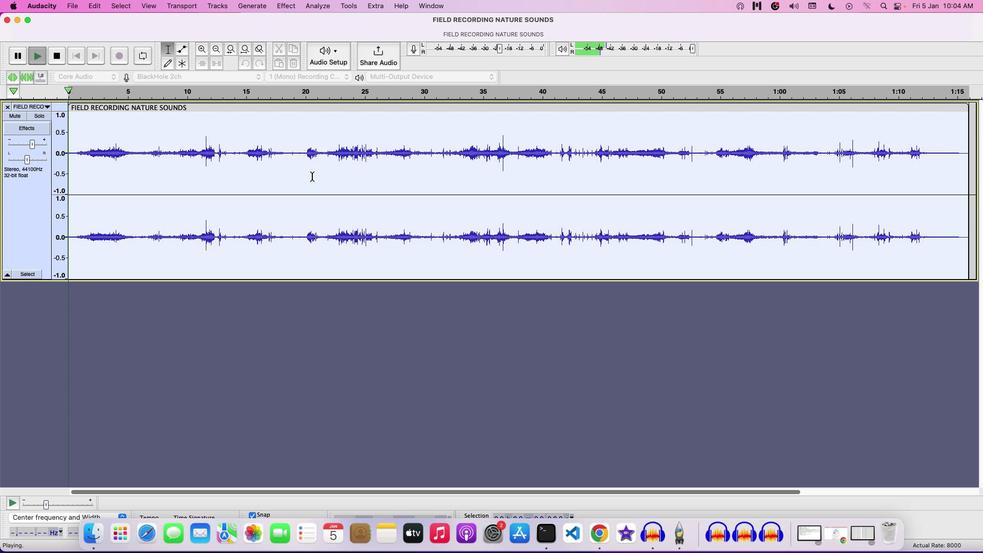 
Action: Key pressed Key.space
Screenshot: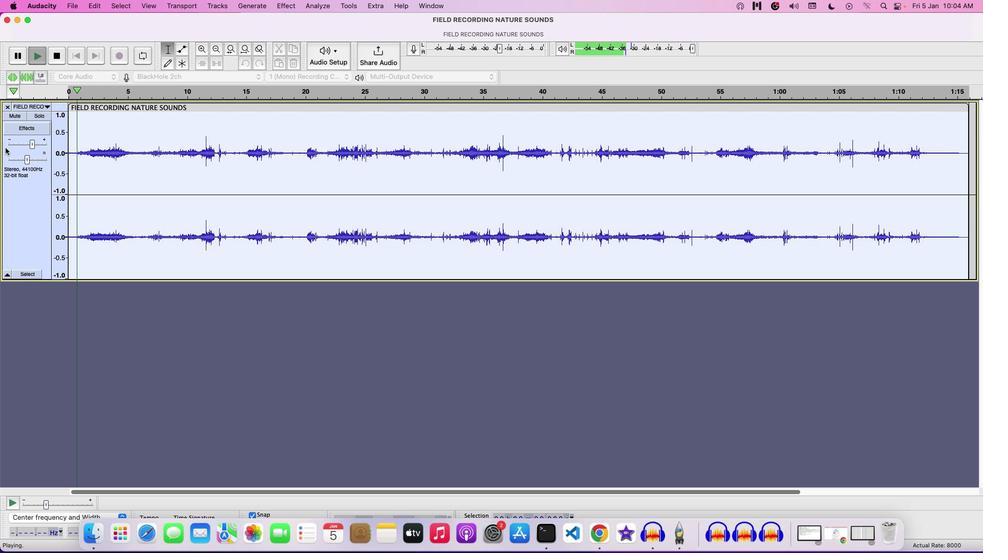 
Action: Mouse moved to (32, 145)
Screenshot: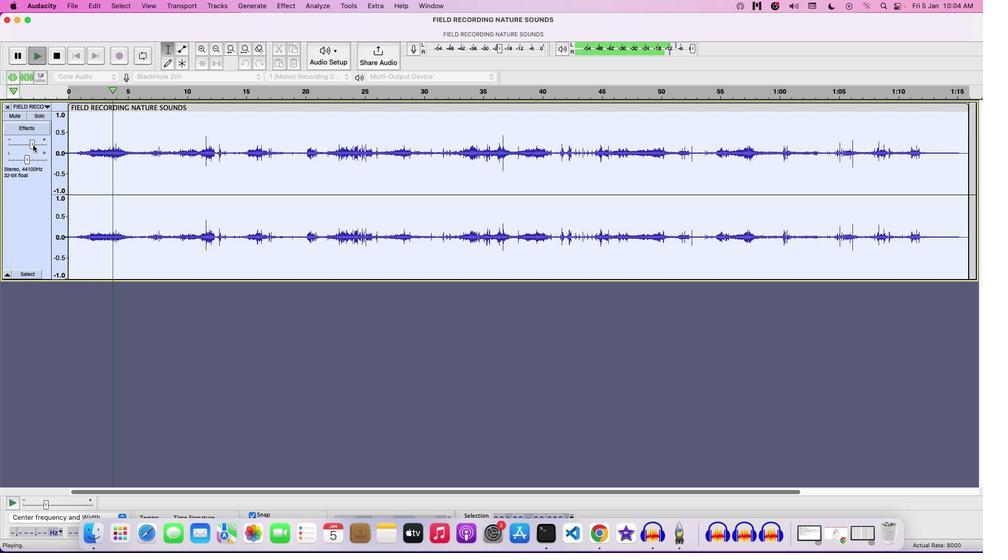 
Action: Mouse pressed left at (32, 145)
Screenshot: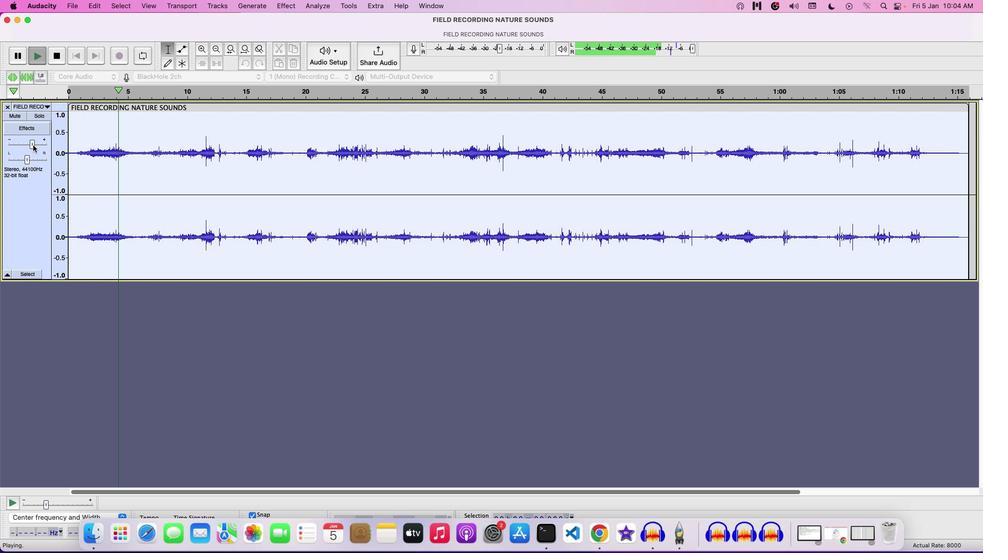 
Action: Mouse moved to (281, 3)
Screenshot: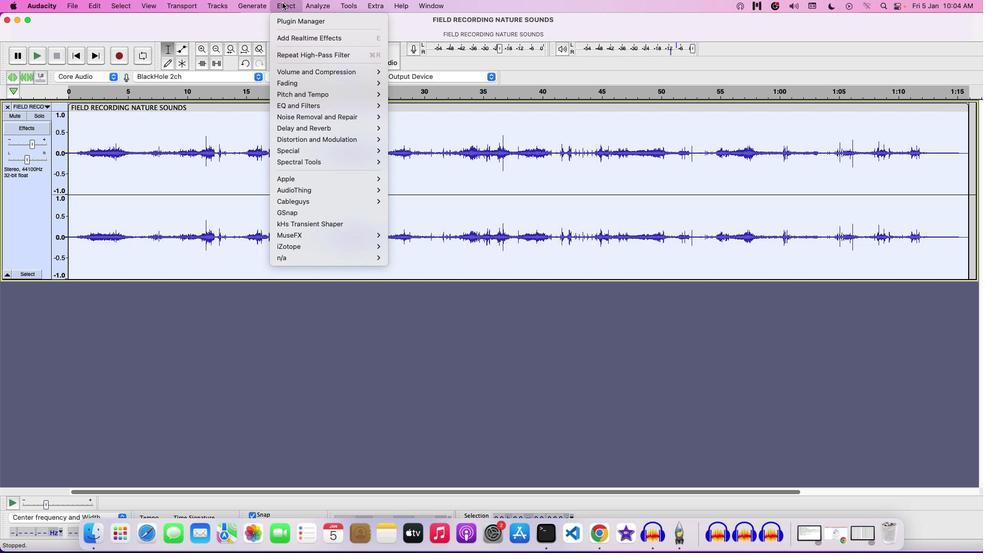 
Action: Key pressed Key.space
Screenshot: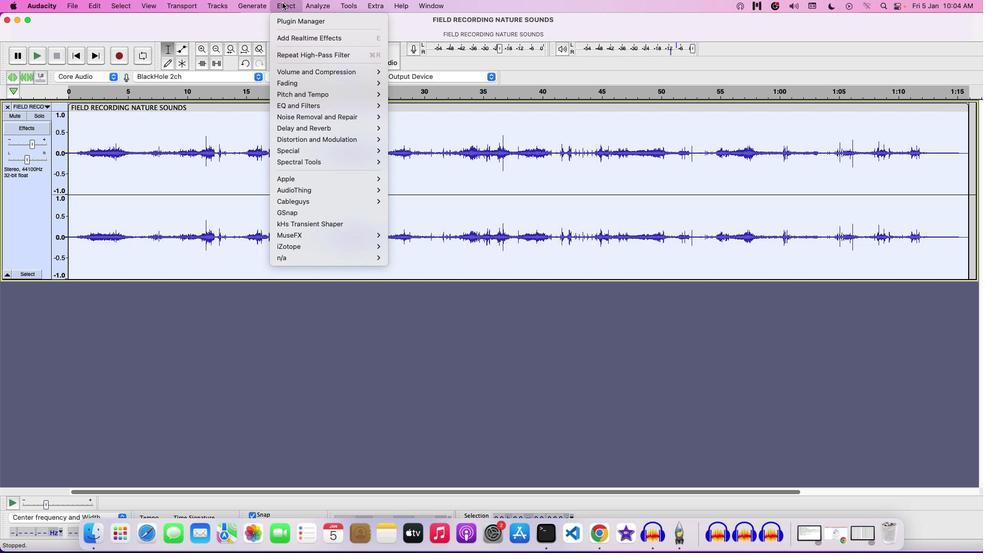 
Action: Mouse moved to (282, 3)
Screenshot: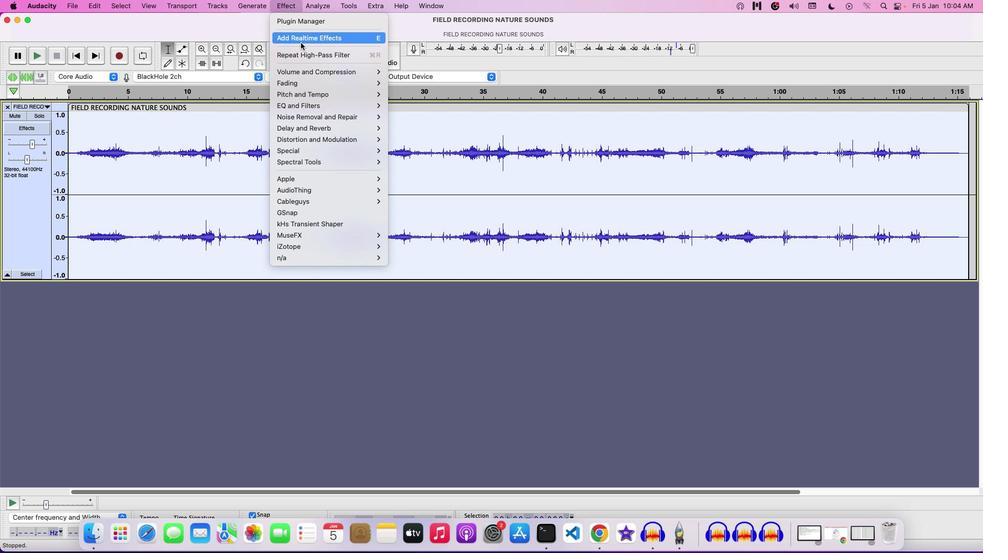 
Action: Mouse pressed left at (282, 3)
Screenshot: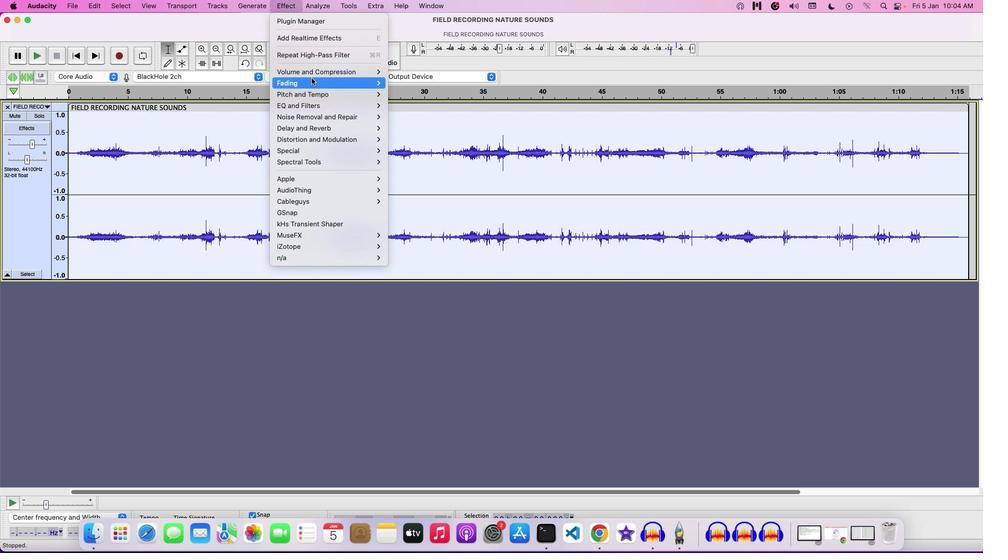 
Action: Mouse moved to (431, 138)
Screenshot: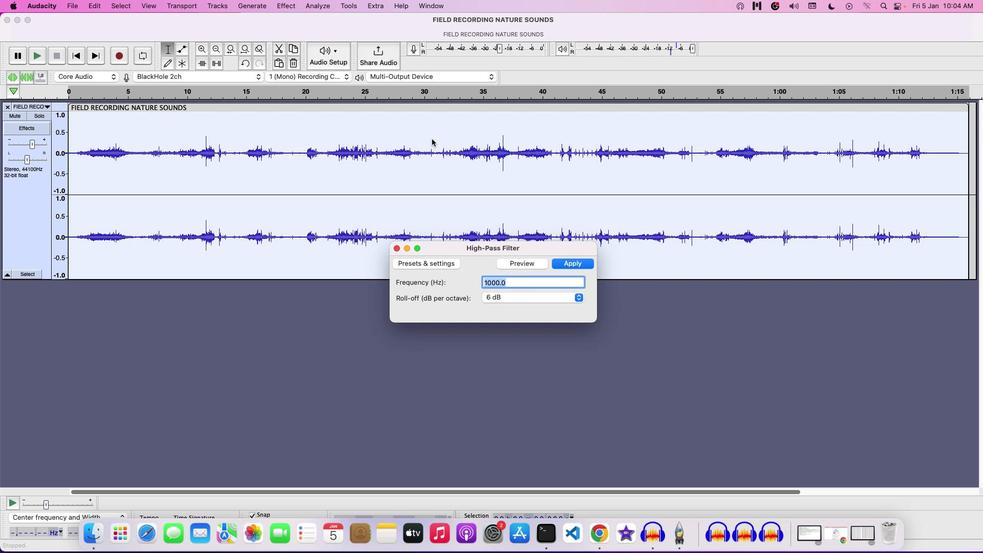 
Action: Mouse pressed left at (431, 138)
Screenshot: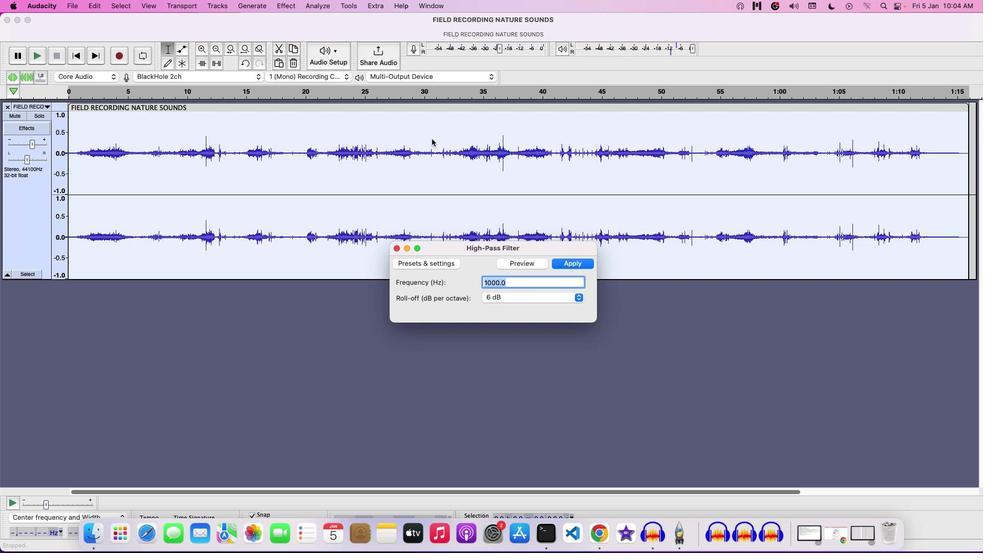 
Action: Mouse moved to (397, 245)
Screenshot: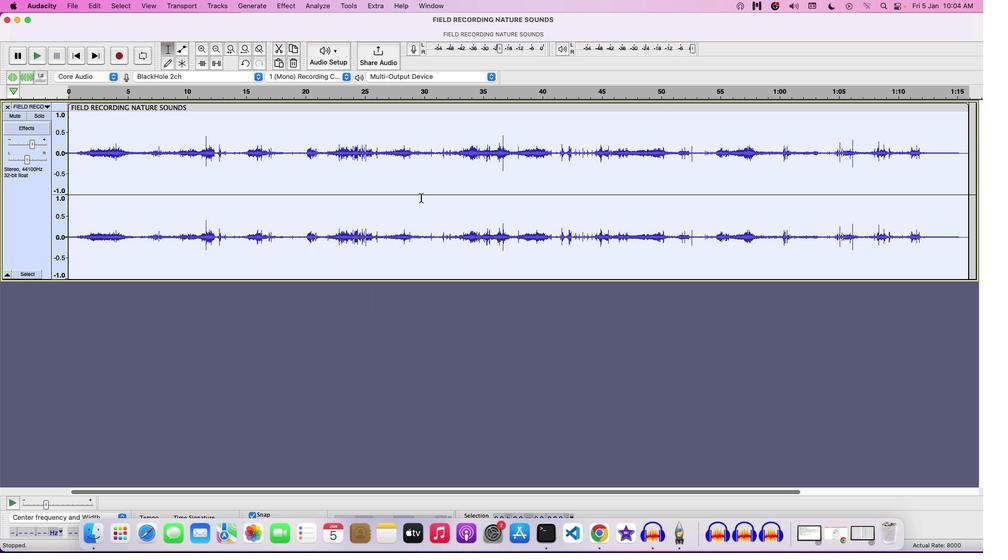 
Action: Mouse pressed left at (397, 245)
Screenshot: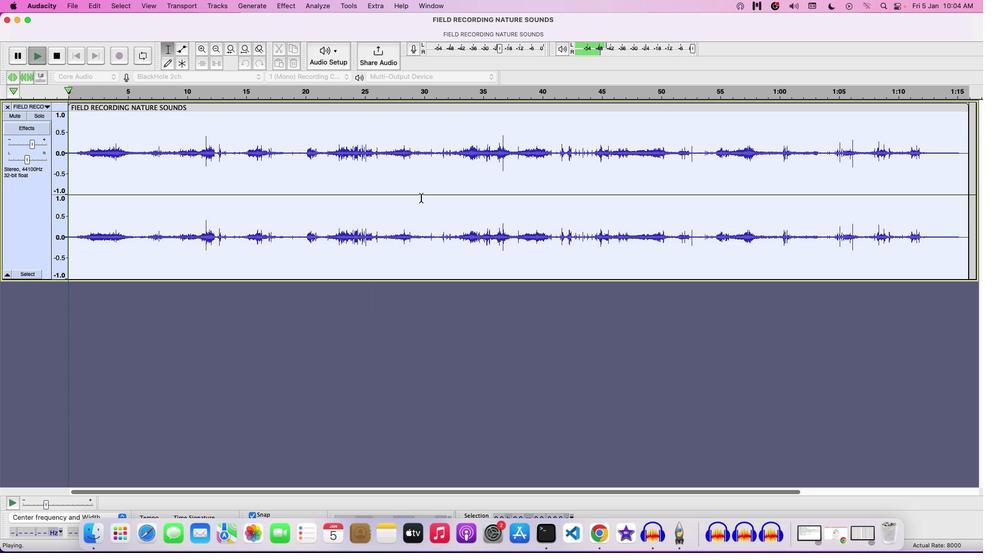 
Action: Mouse moved to (421, 198)
Screenshot: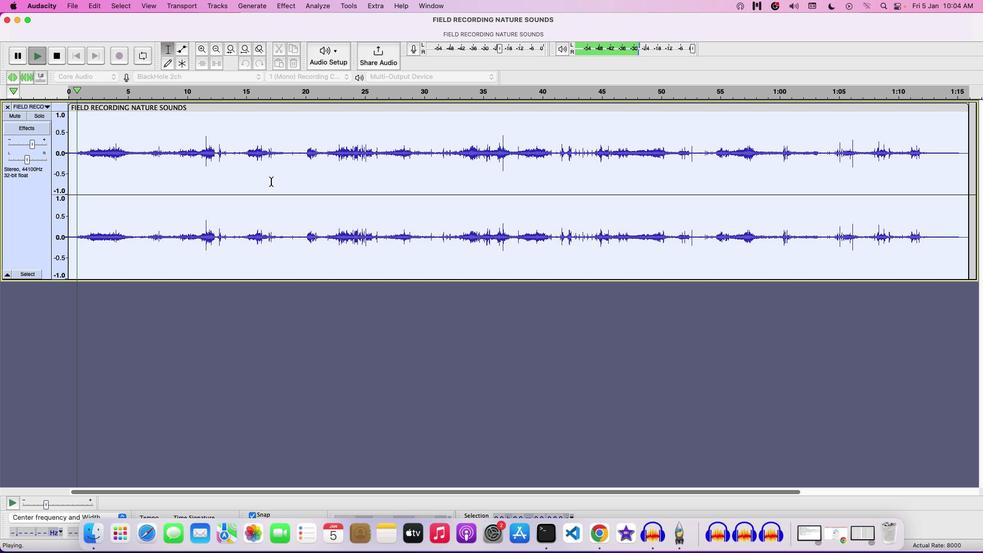 
Action: Key pressed Key.space
Screenshot: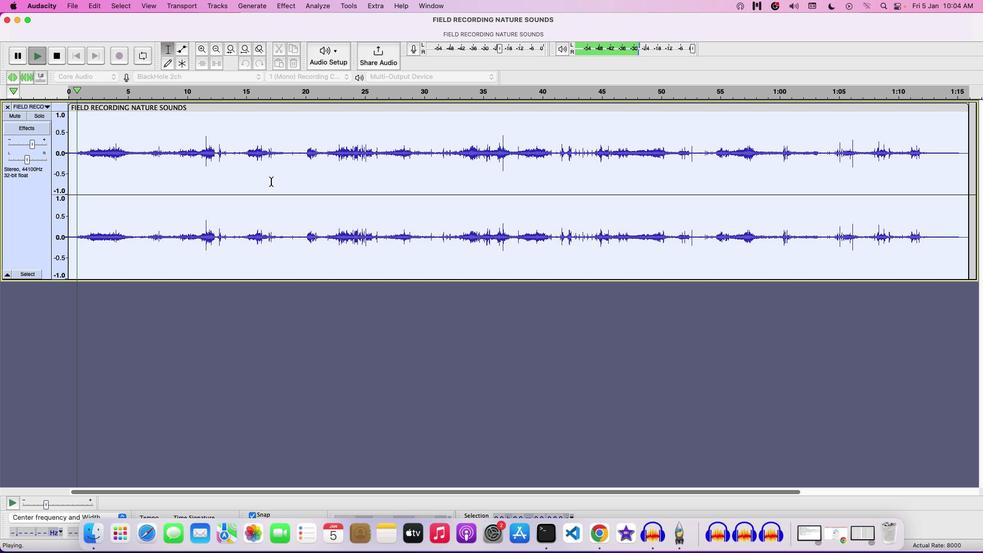 
Action: Mouse moved to (37, 199)
Screenshot: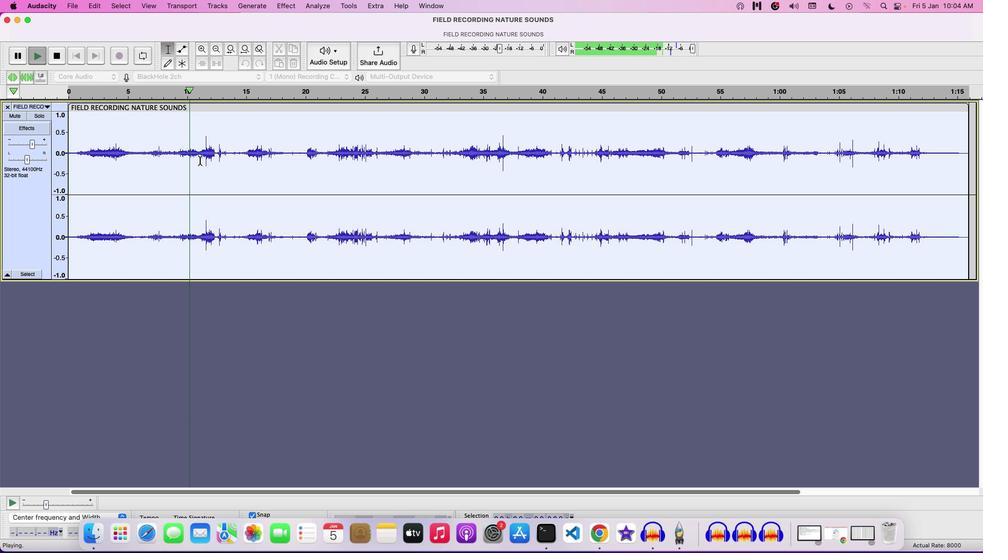 
Action: Mouse pressed left at (37, 199)
Screenshot: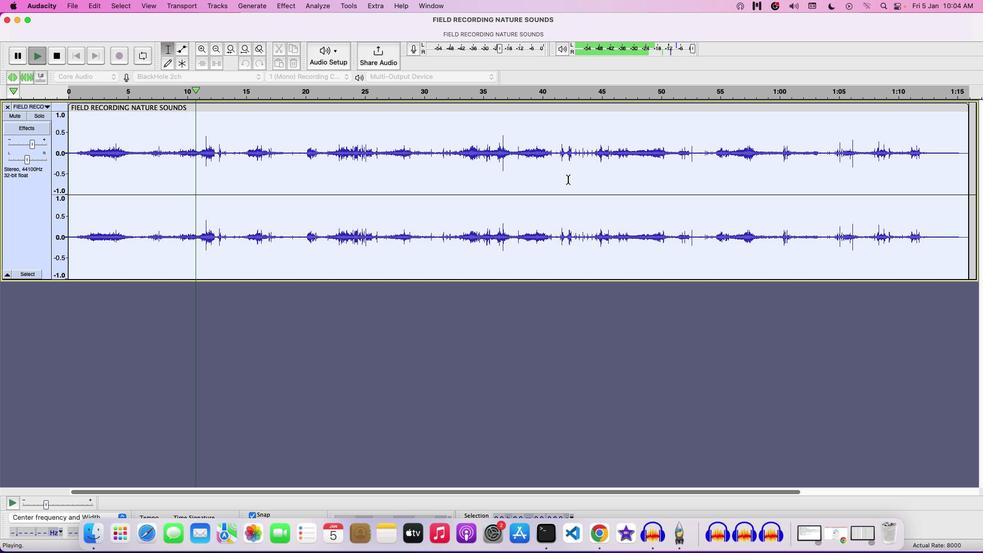 
Action: Mouse moved to (372, 192)
Screenshot: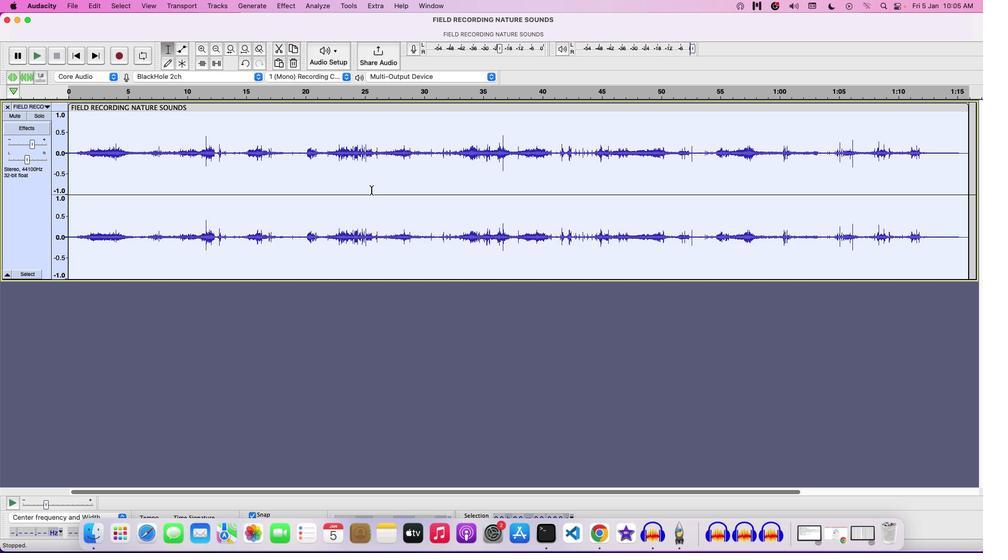 
Action: Key pressed Key.space
Screenshot: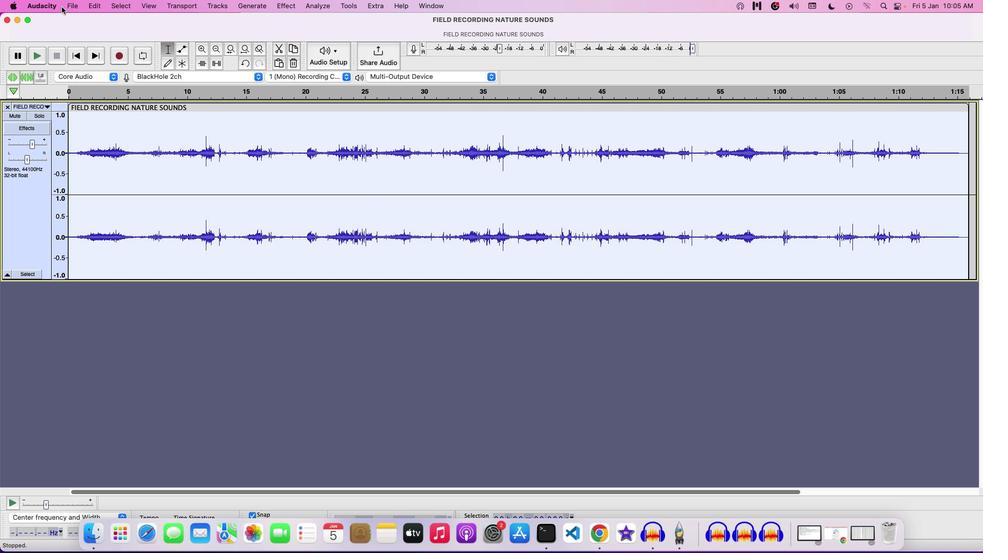 
Action: Mouse moved to (67, 5)
Screenshot: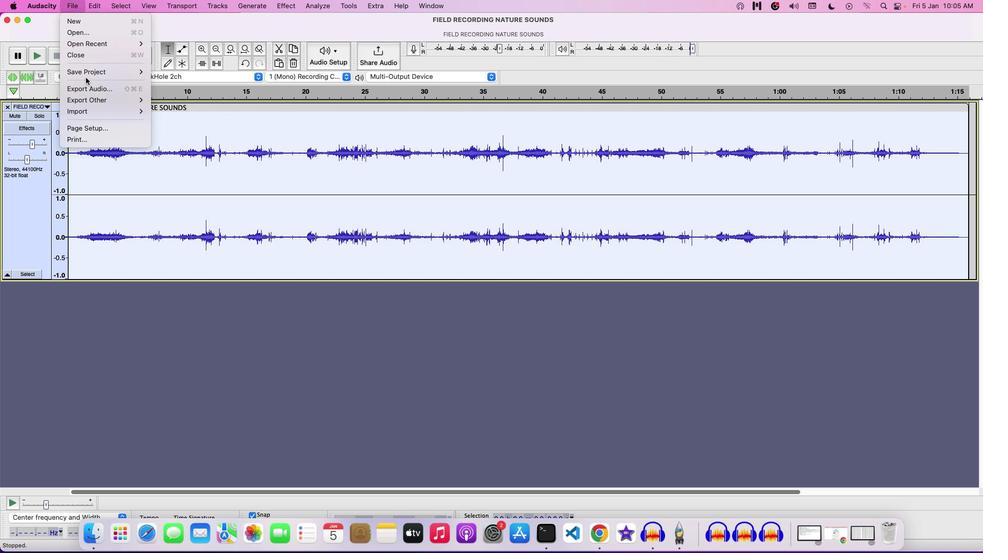 
Action: Mouse pressed left at (67, 5)
Screenshot: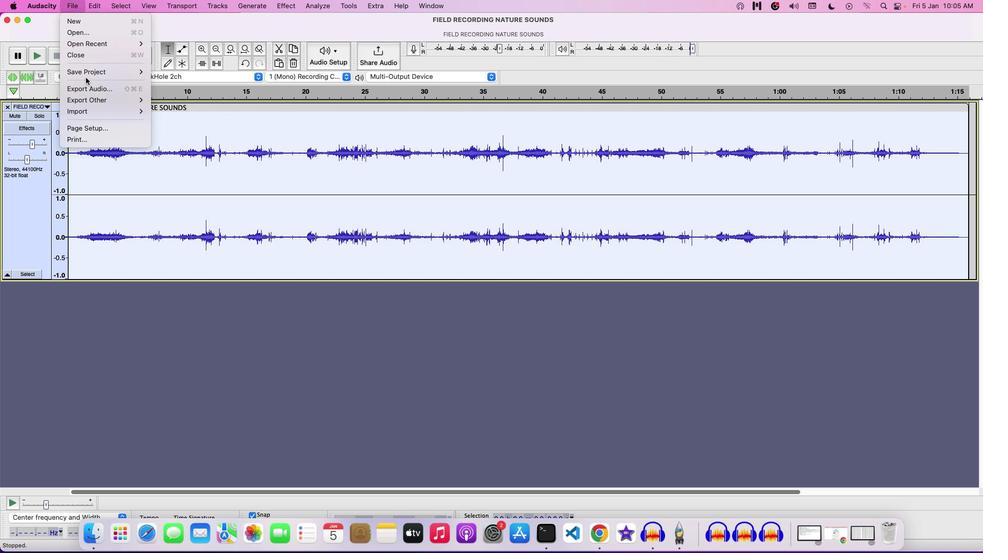 
Action: Mouse moved to (103, 69)
Screenshot: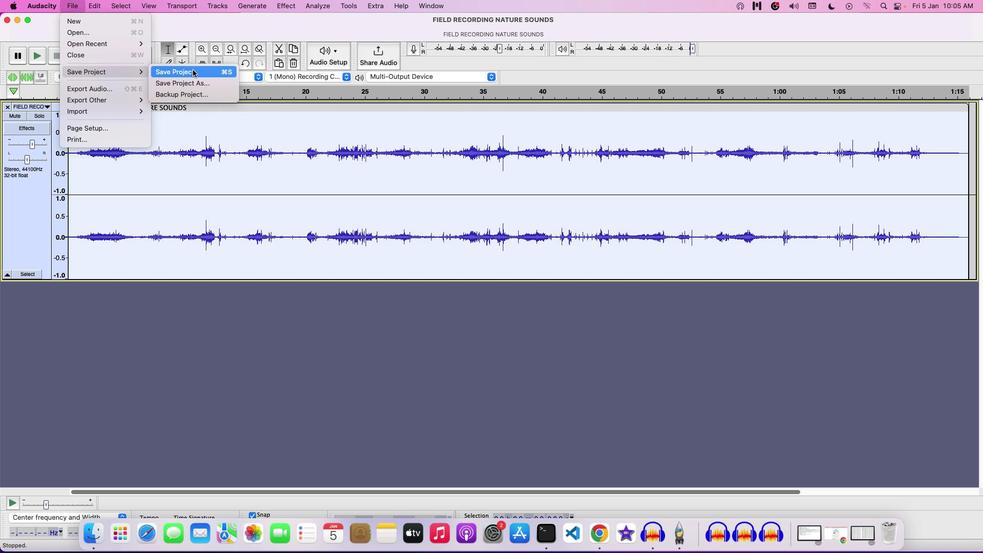 
Action: Mouse pressed left at (103, 69)
Screenshot: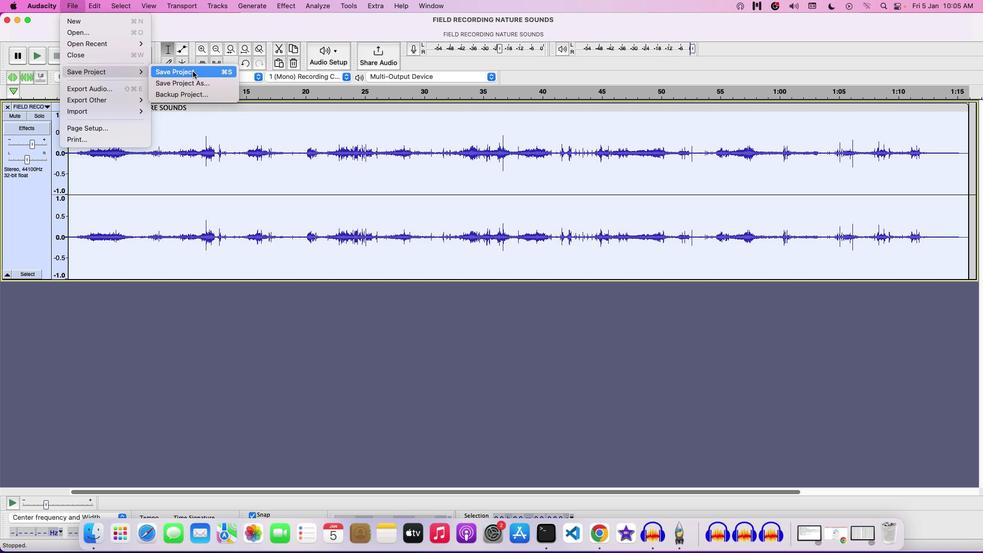 
Action: Mouse moved to (192, 71)
Screenshot: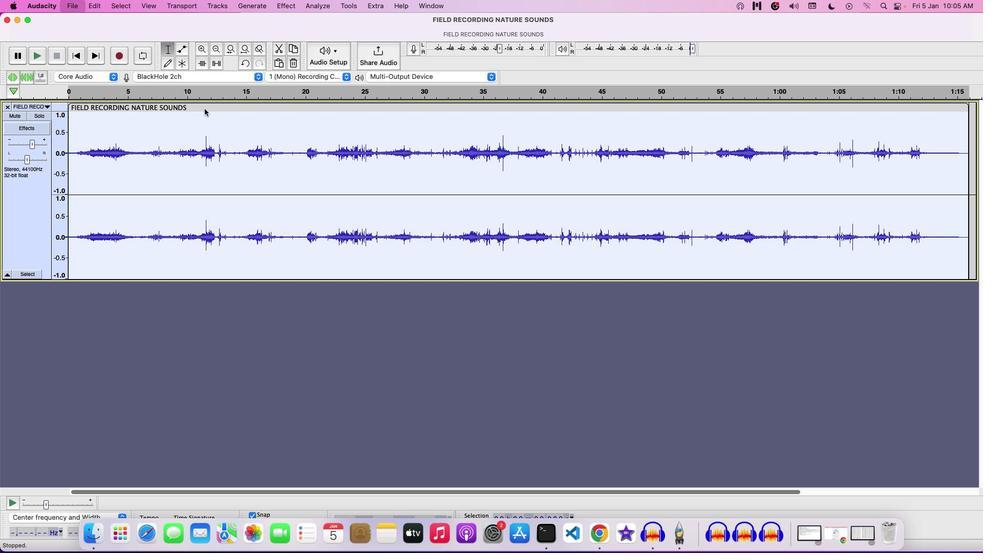 
Action: Mouse pressed left at (192, 71)
Screenshot: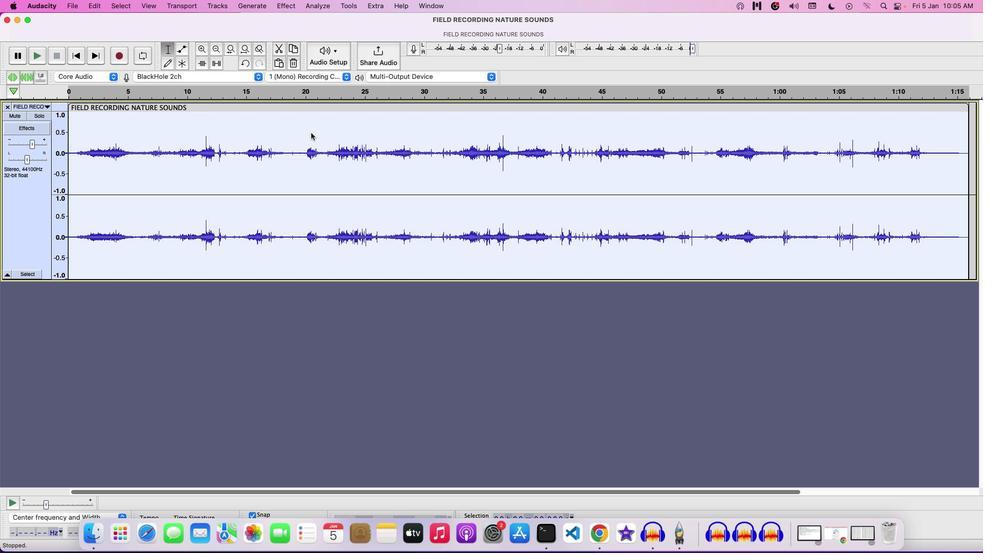 
Action: Mouse moved to (338, 126)
Screenshot: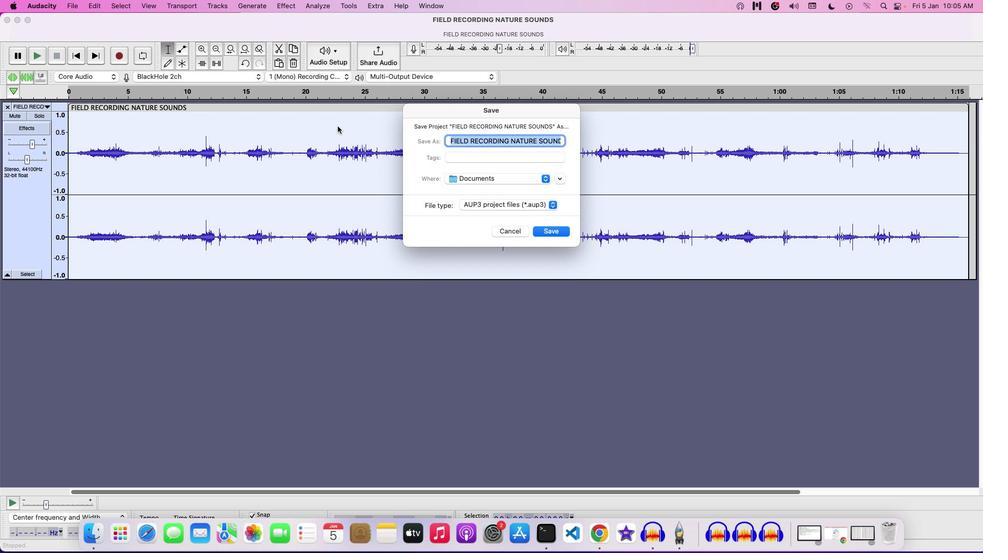 
Action: Key pressed Key.backspace'U''S''I''N''G'Key.space'H''I''G''H''P''A''S''S'Key.space'F''I''L''T''E''R'
Screenshot: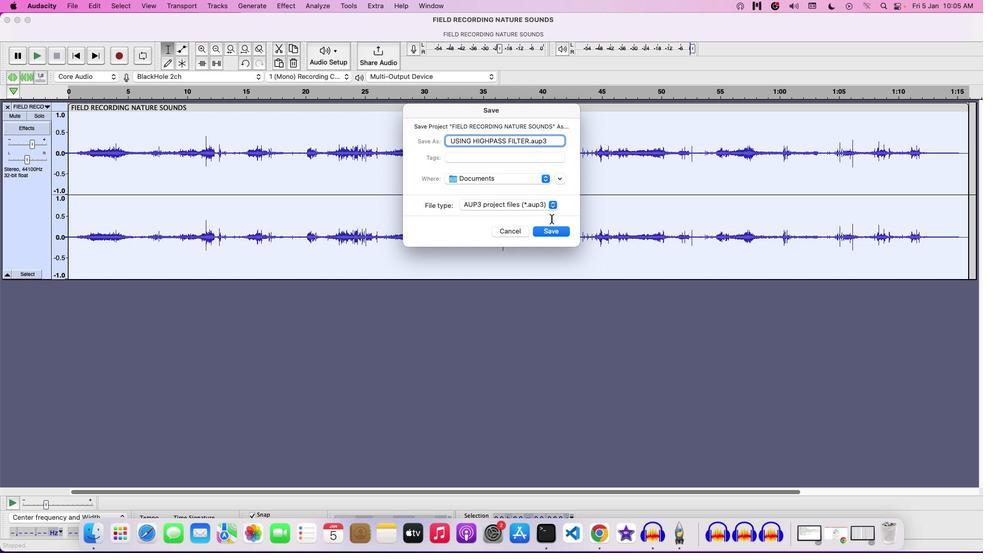 
Action: Mouse moved to (552, 225)
Screenshot: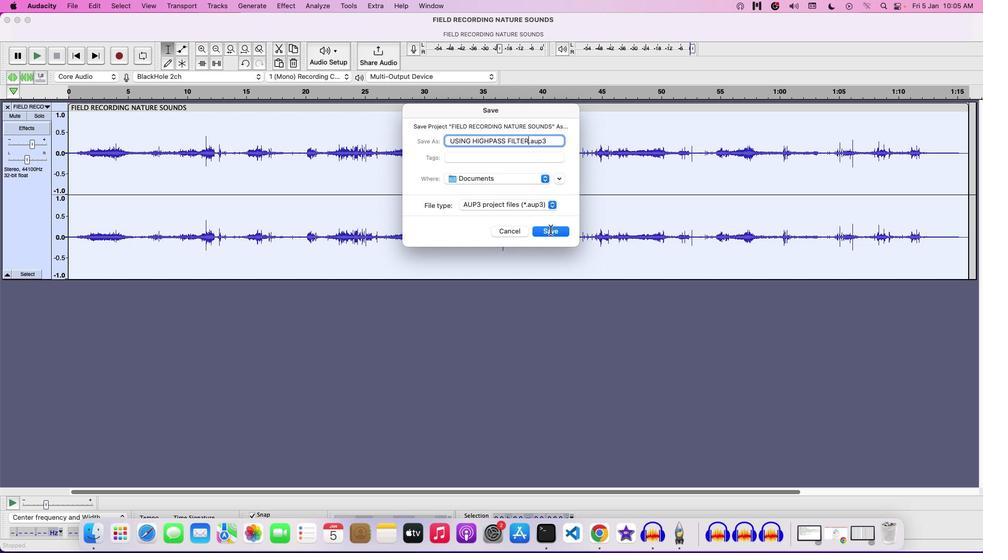 
Action: Mouse pressed left at (552, 225)
Screenshot: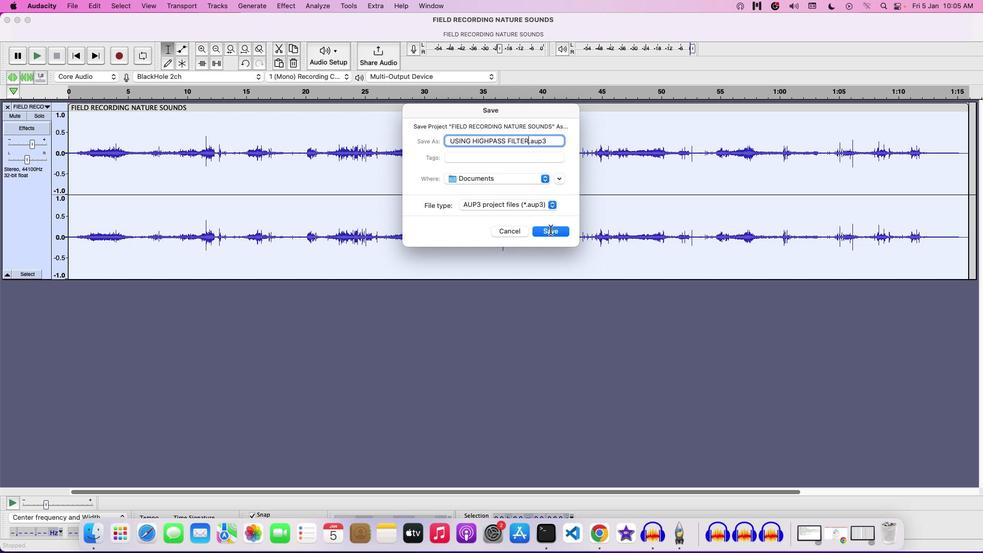 
Action: Mouse moved to (551, 230)
Screenshot: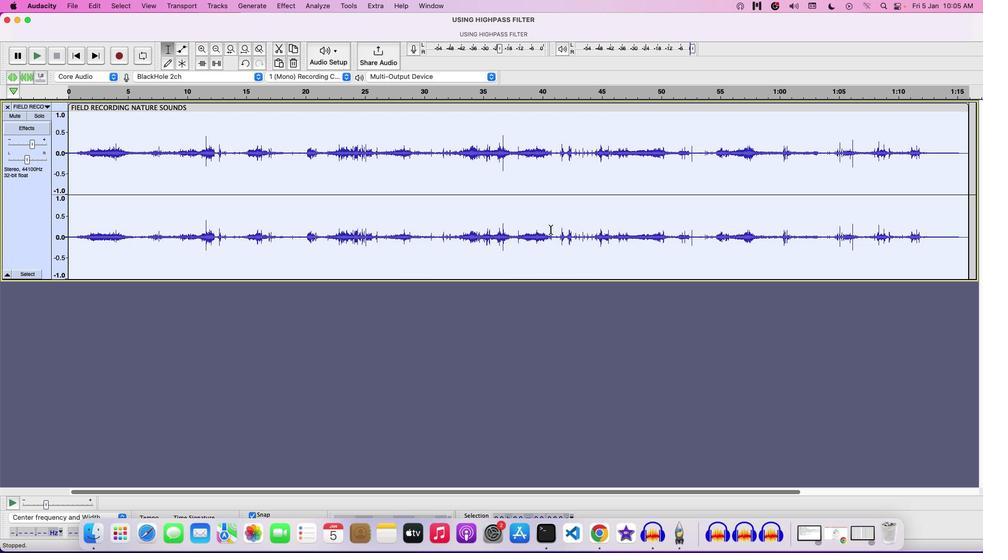 
Action: Mouse pressed left at (551, 230)
Screenshot: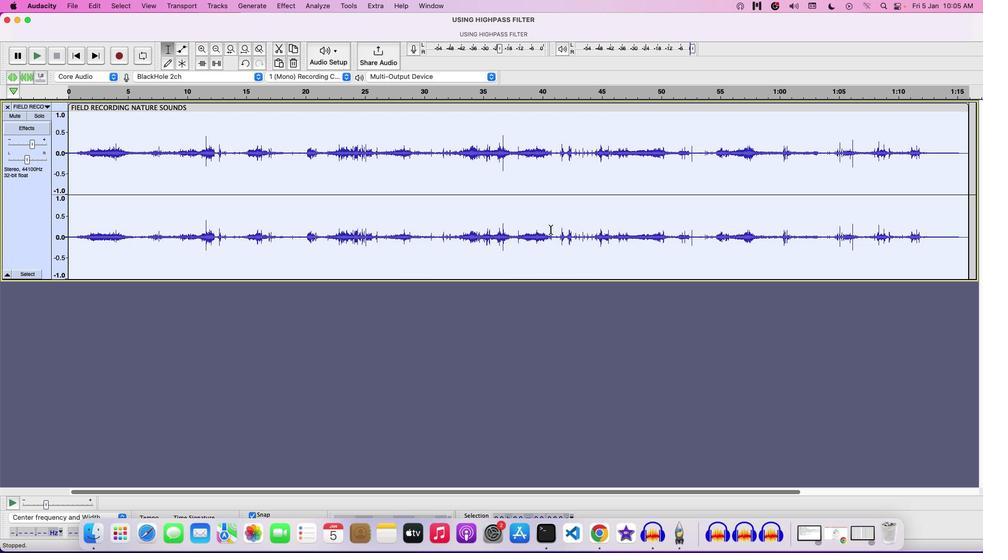 
